 Task: Search one way flight ticket for 5 adults, 2 children, 1 infant in seat and 2 infants on lap in economy from Anchorage: Merrill Field to Wilmington: Wilmington International Airport on 8-6-2023. Choice of flights is Sun country airlines. Number of bags: 2 carry on bags. Price is upto 106000. Outbound departure time preference is 19:45.
Action: Mouse moved to (339, 293)
Screenshot: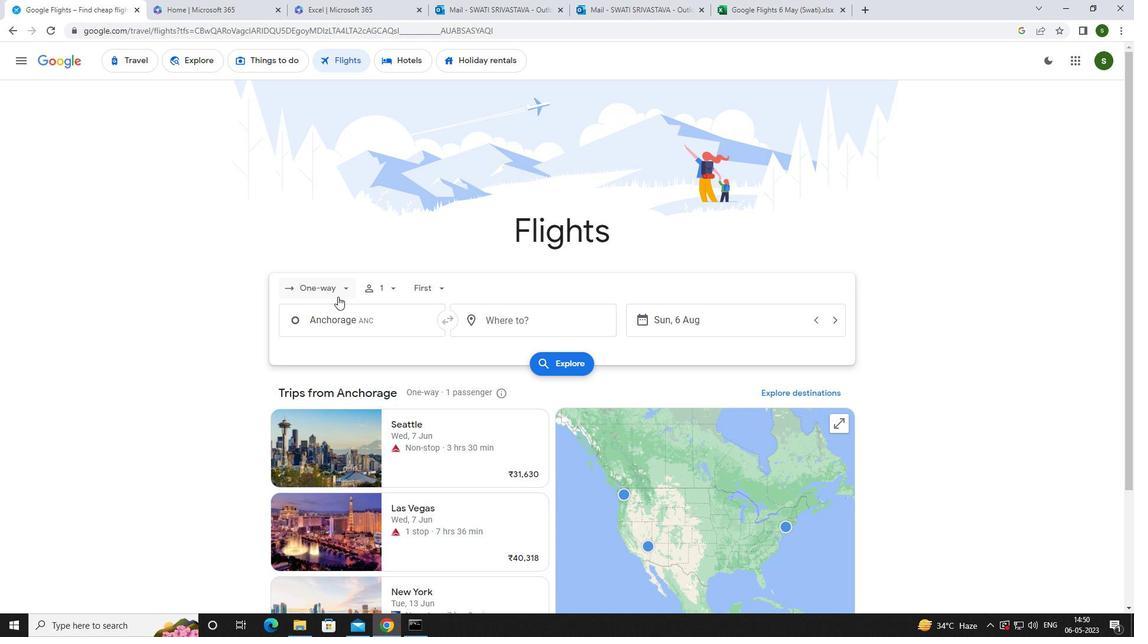 
Action: Mouse pressed left at (339, 293)
Screenshot: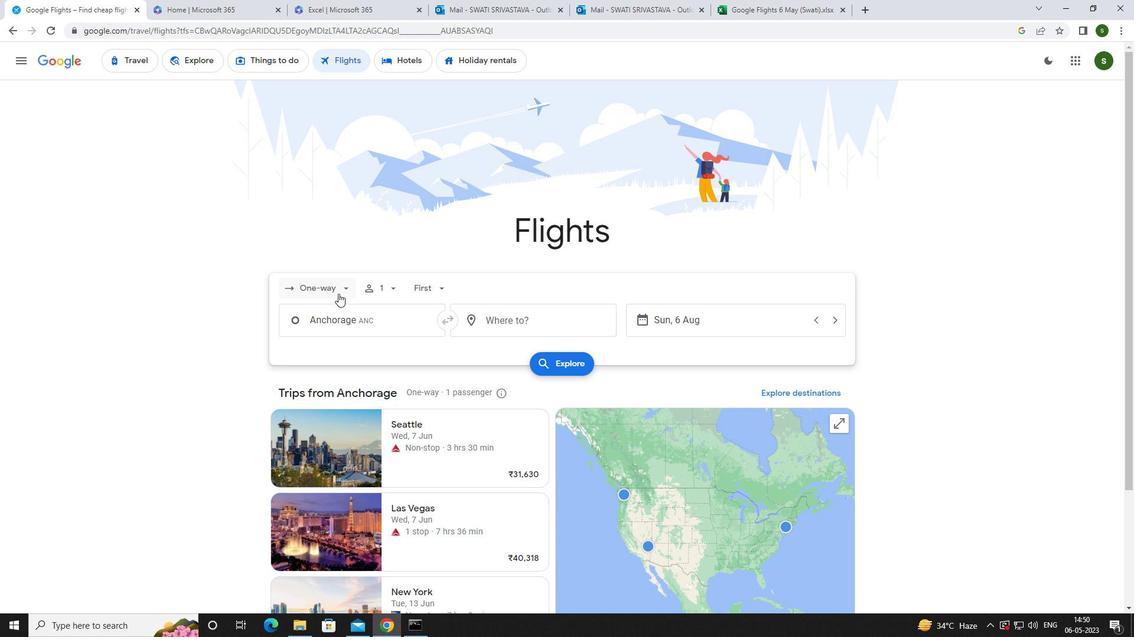 
Action: Mouse moved to (357, 341)
Screenshot: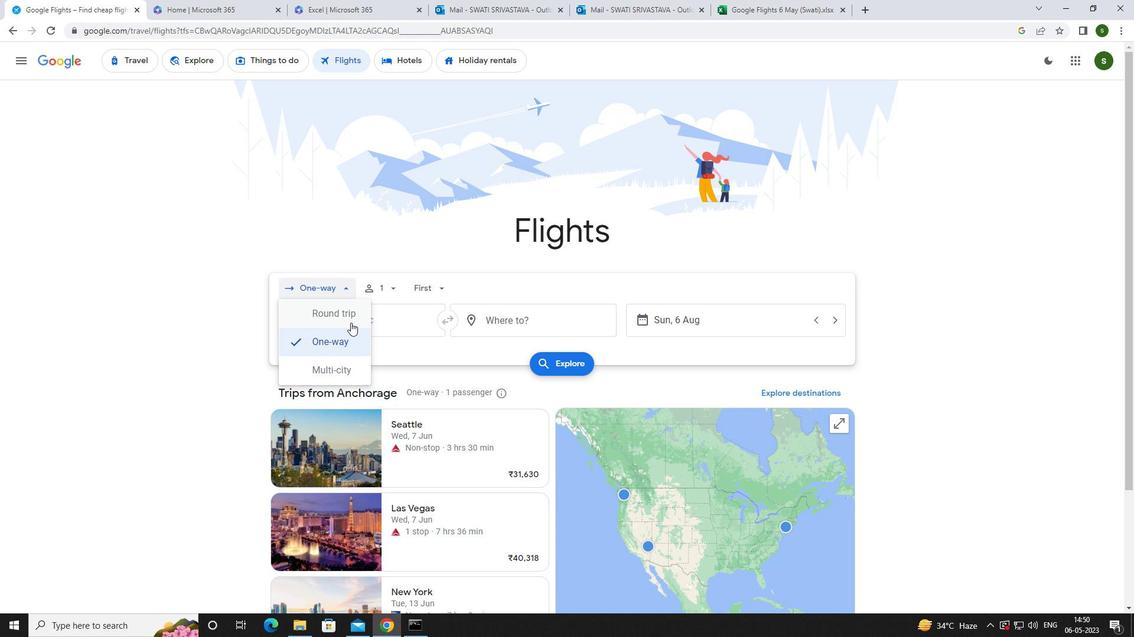 
Action: Mouse pressed left at (357, 341)
Screenshot: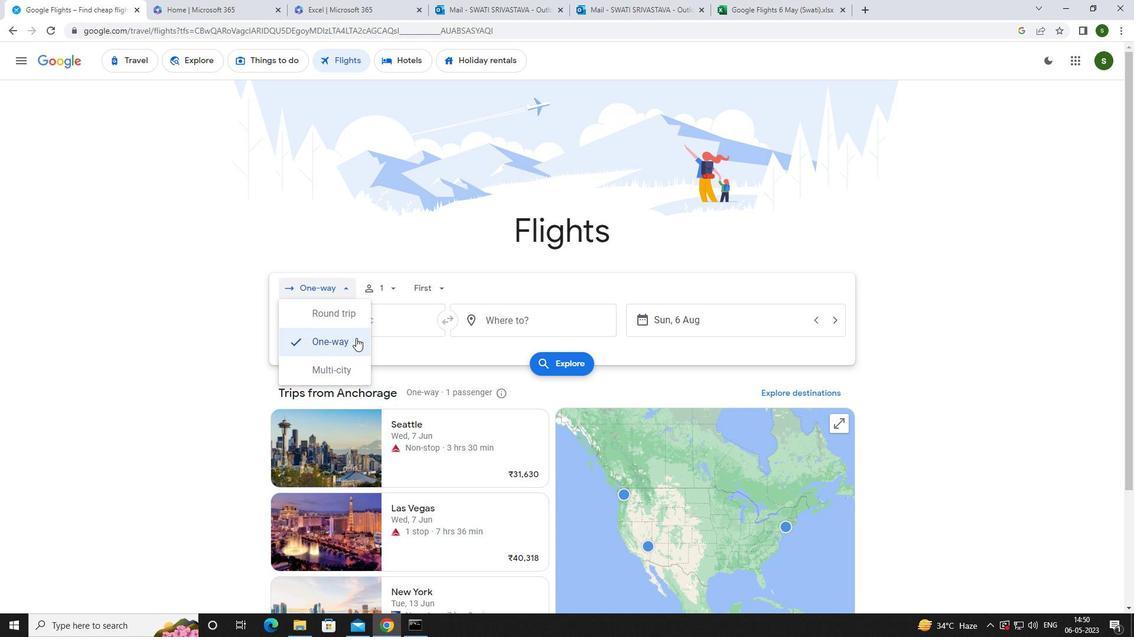
Action: Mouse moved to (385, 285)
Screenshot: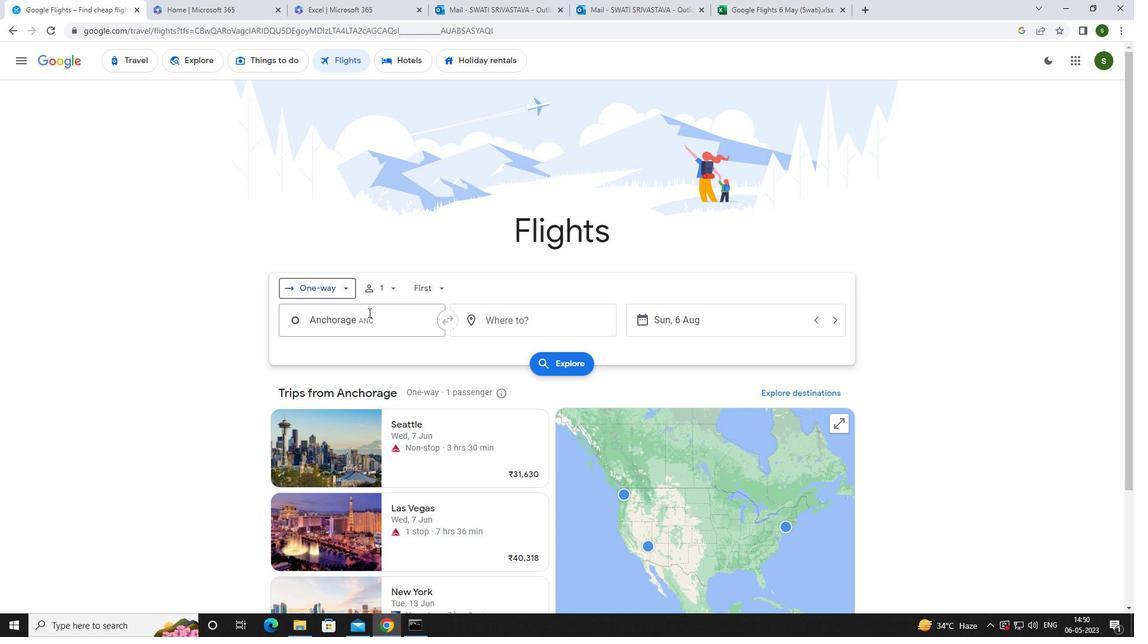
Action: Mouse pressed left at (385, 285)
Screenshot: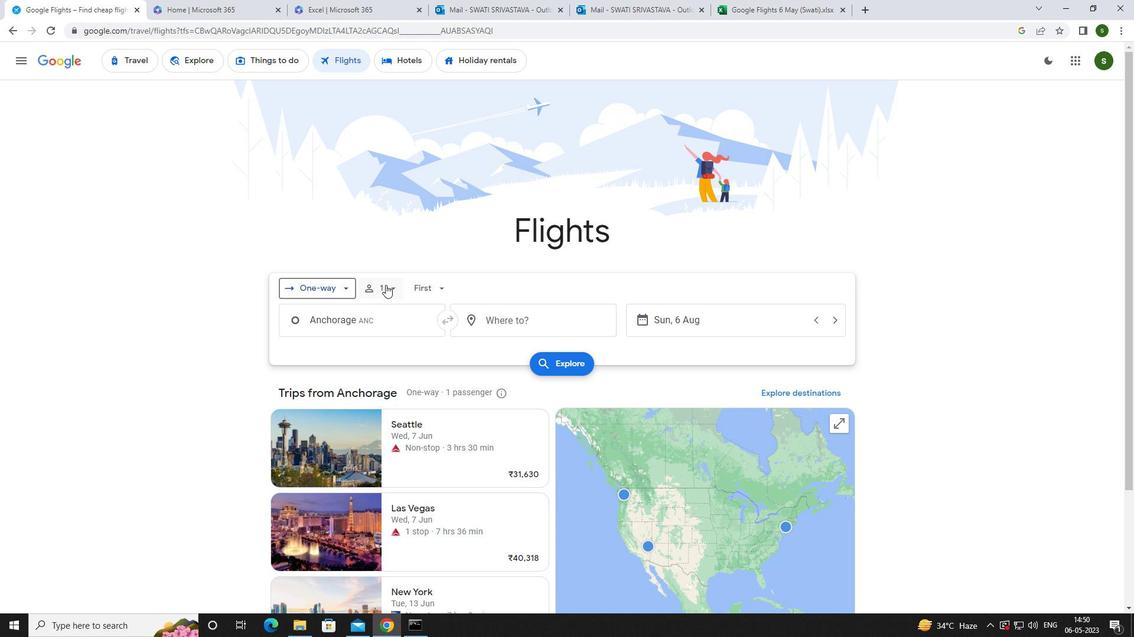 
Action: Mouse moved to (479, 317)
Screenshot: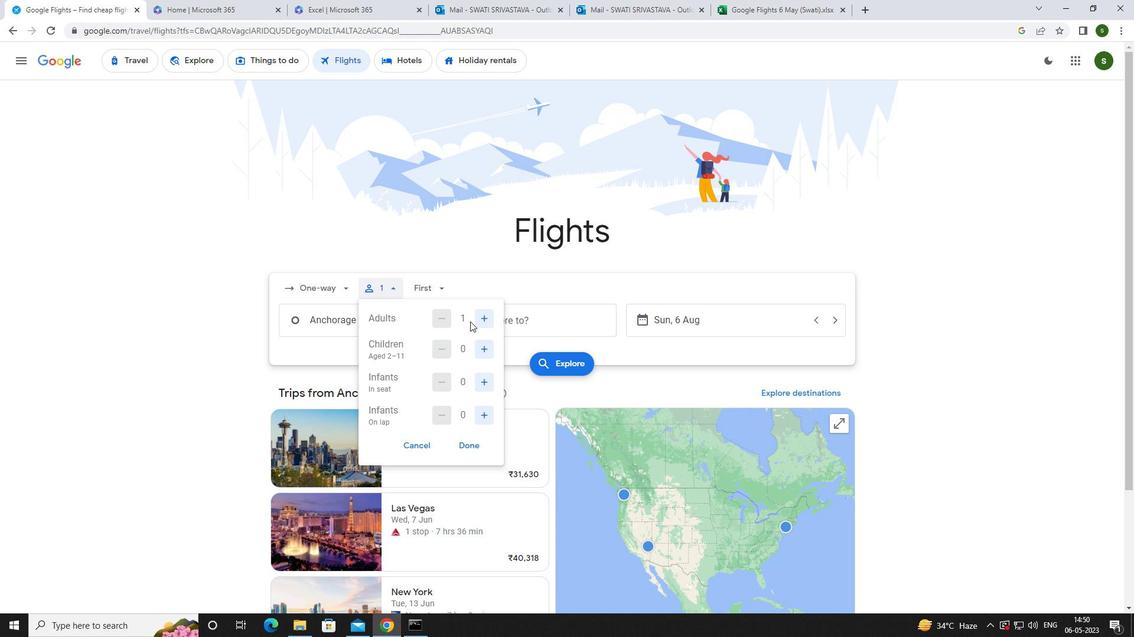 
Action: Mouse pressed left at (479, 317)
Screenshot: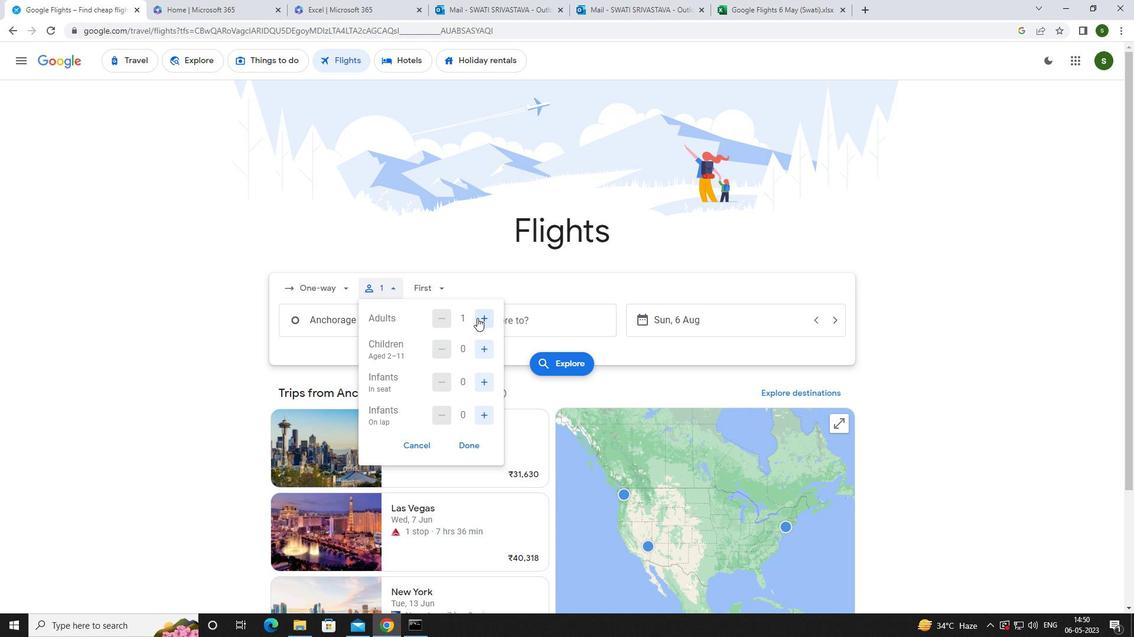 
Action: Mouse pressed left at (479, 317)
Screenshot: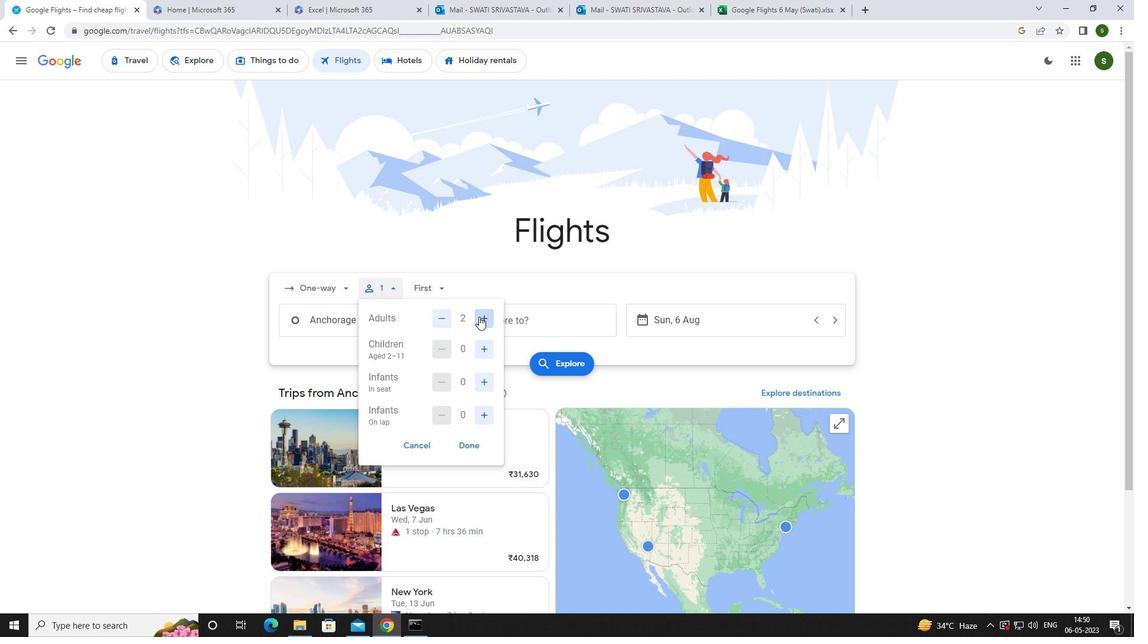 
Action: Mouse pressed left at (479, 317)
Screenshot: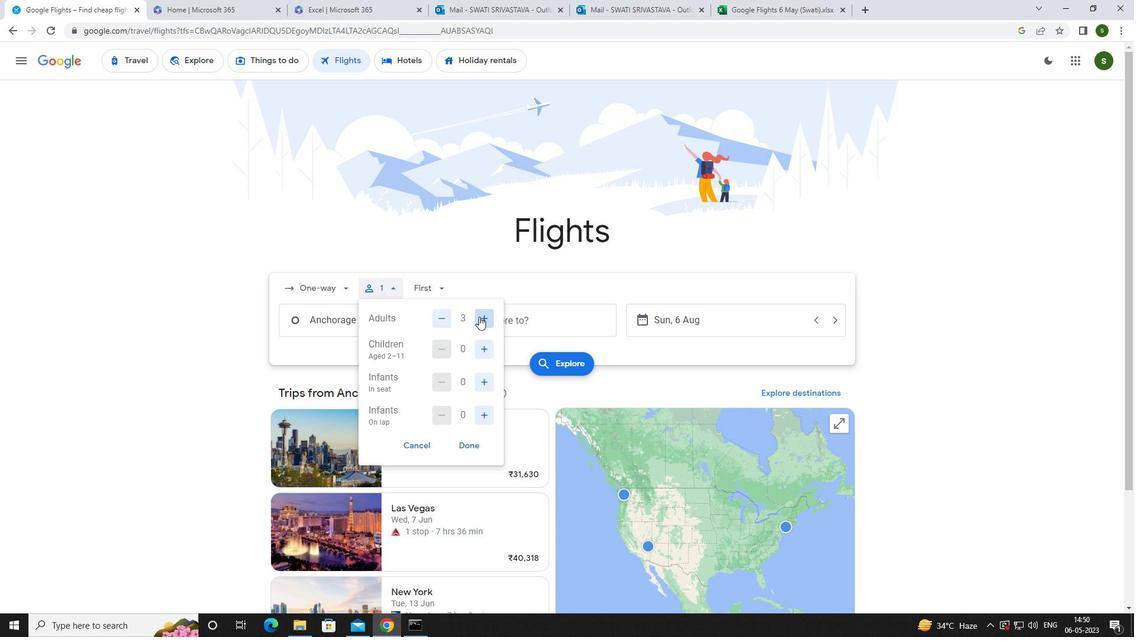 
Action: Mouse pressed left at (479, 317)
Screenshot: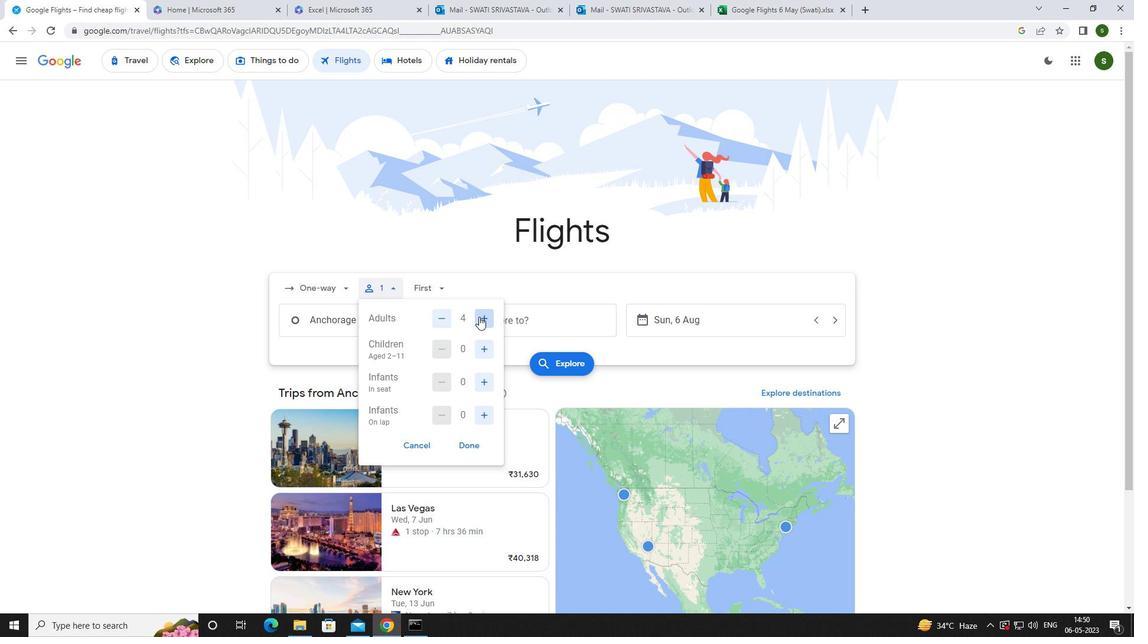 
Action: Mouse moved to (484, 347)
Screenshot: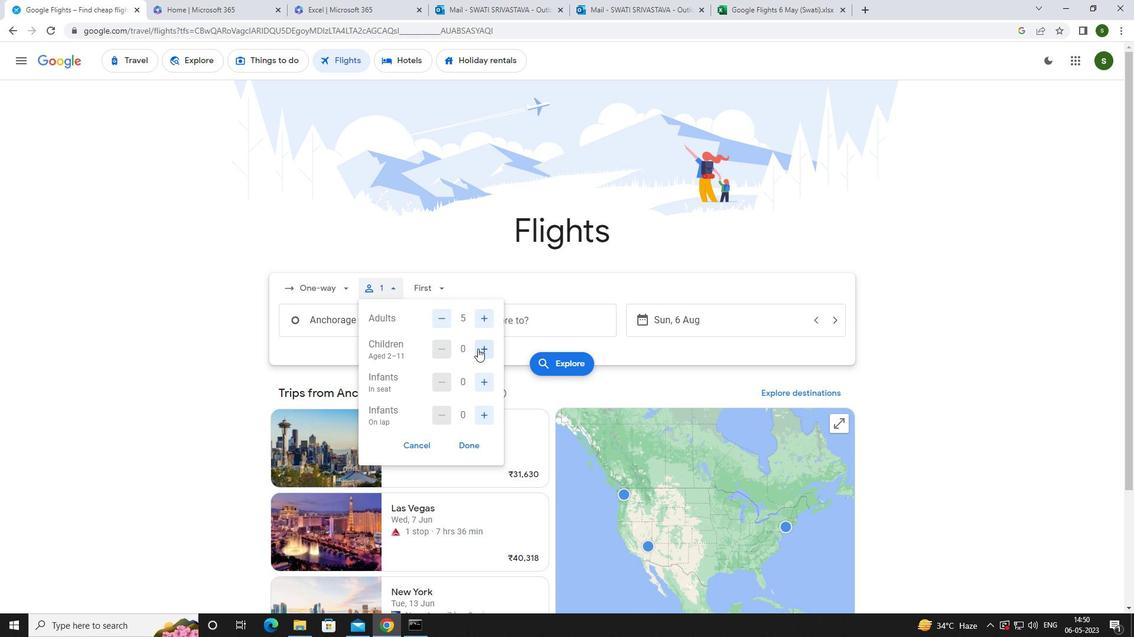 
Action: Mouse pressed left at (484, 347)
Screenshot: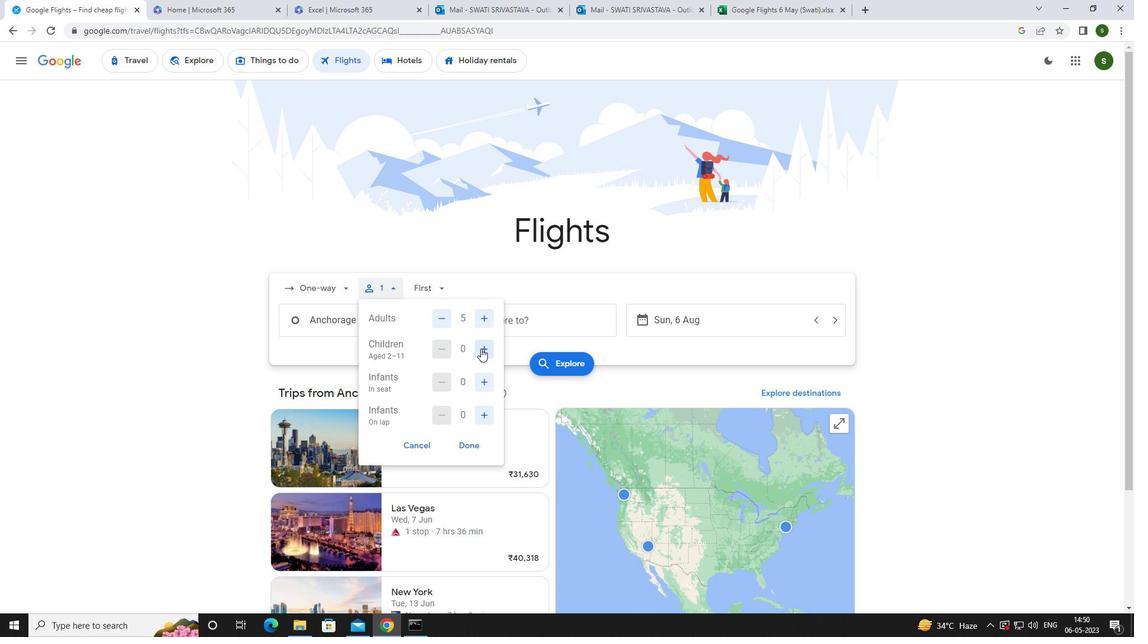 
Action: Mouse pressed left at (484, 347)
Screenshot: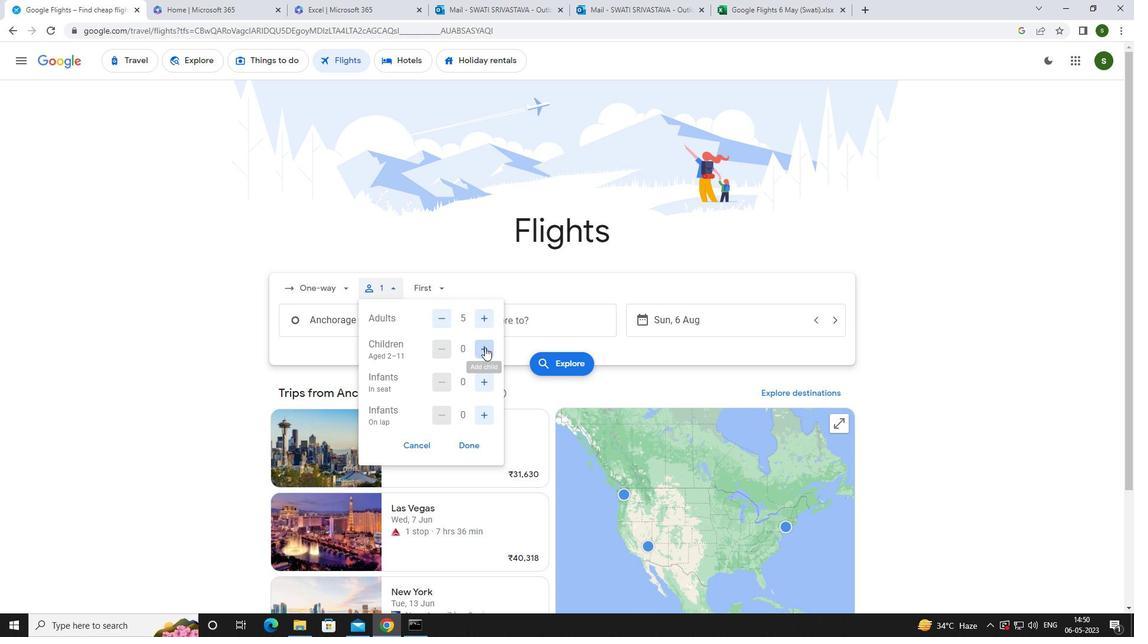 
Action: Mouse moved to (482, 381)
Screenshot: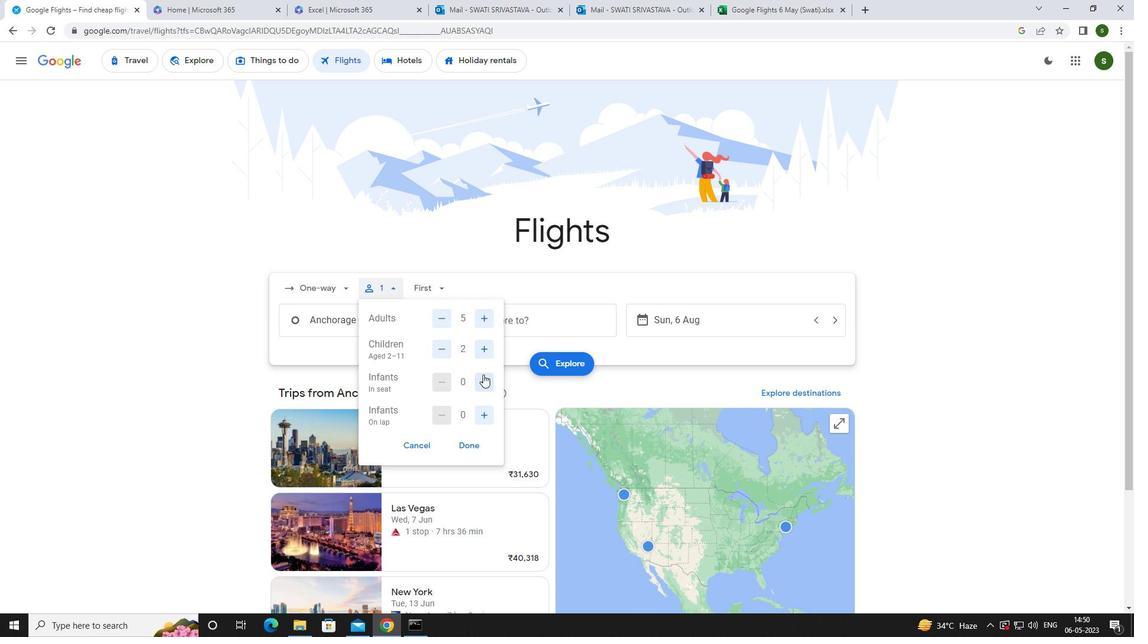 
Action: Mouse pressed left at (482, 381)
Screenshot: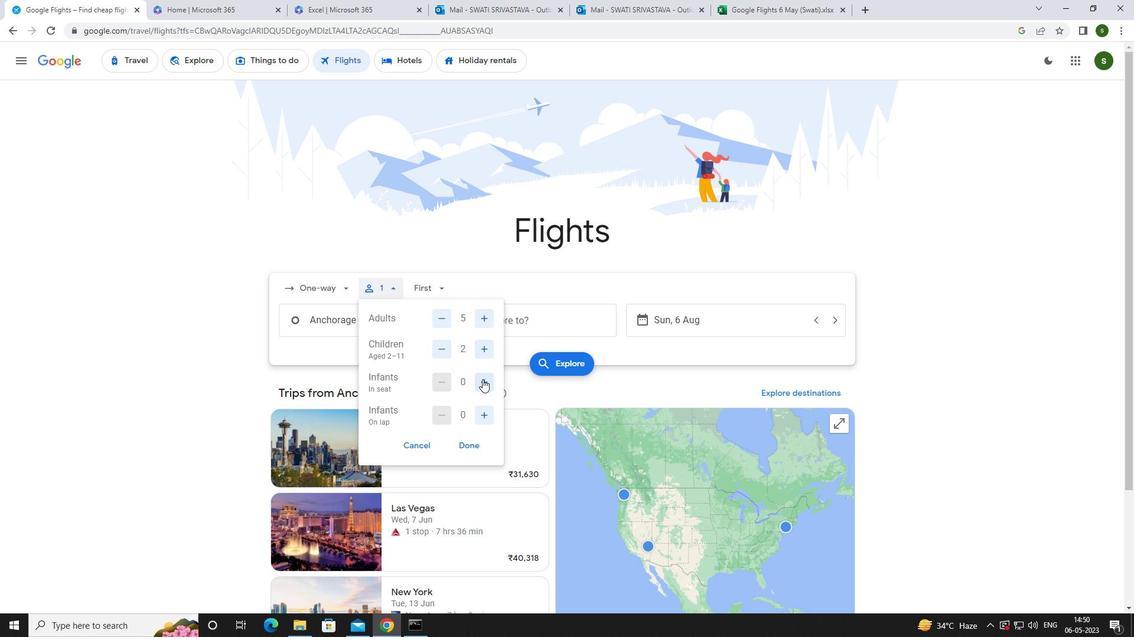 
Action: Mouse moved to (482, 410)
Screenshot: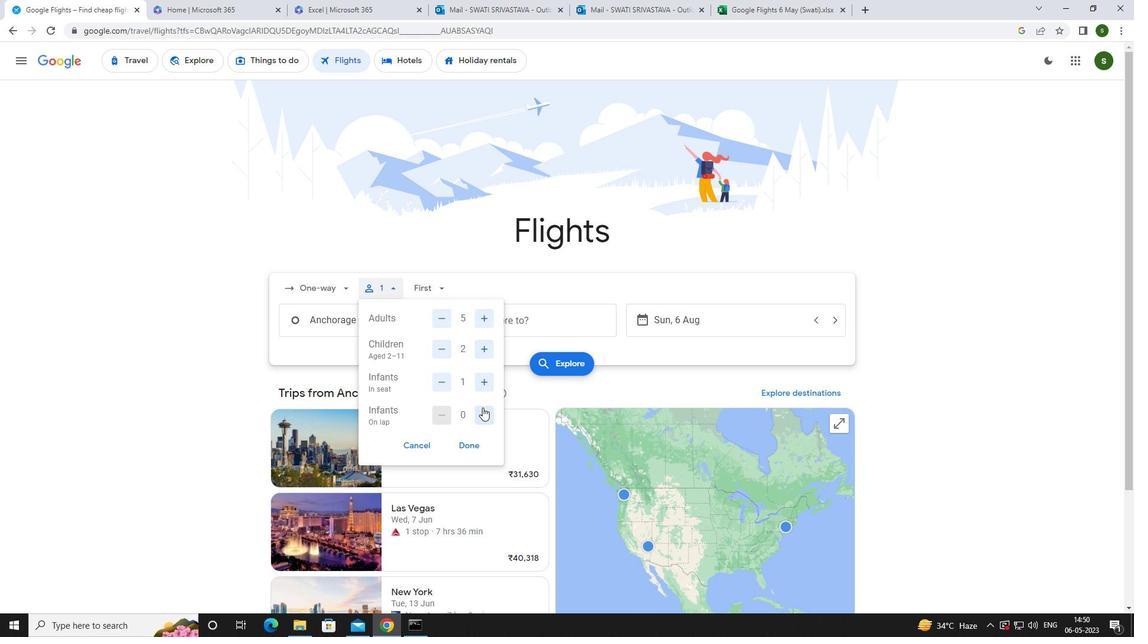 
Action: Mouse pressed left at (482, 410)
Screenshot: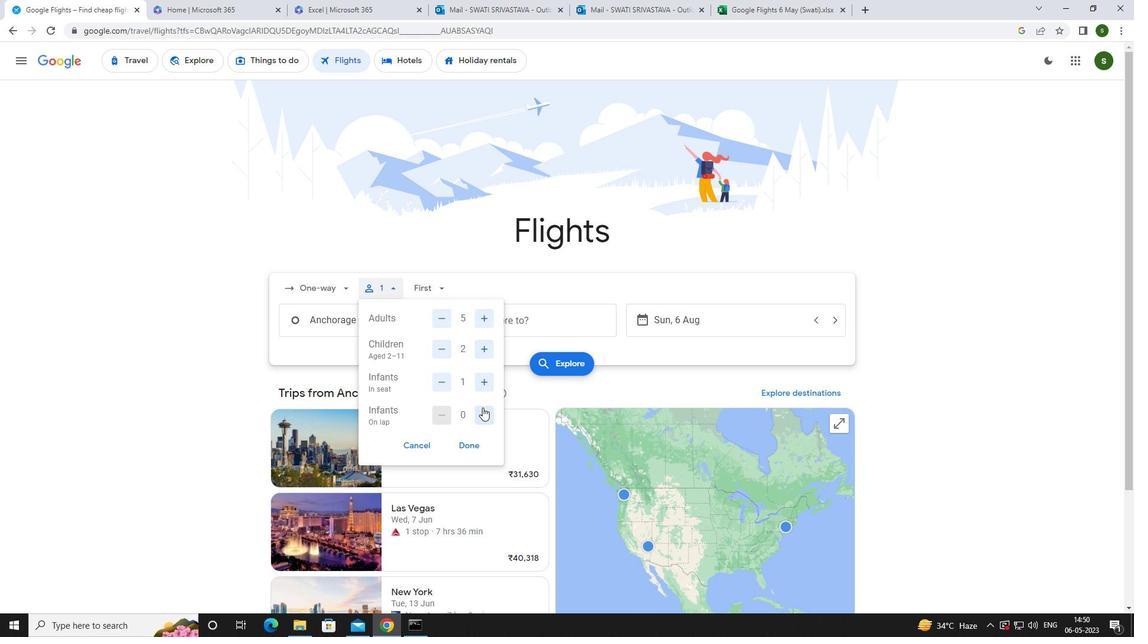 
Action: Mouse moved to (438, 292)
Screenshot: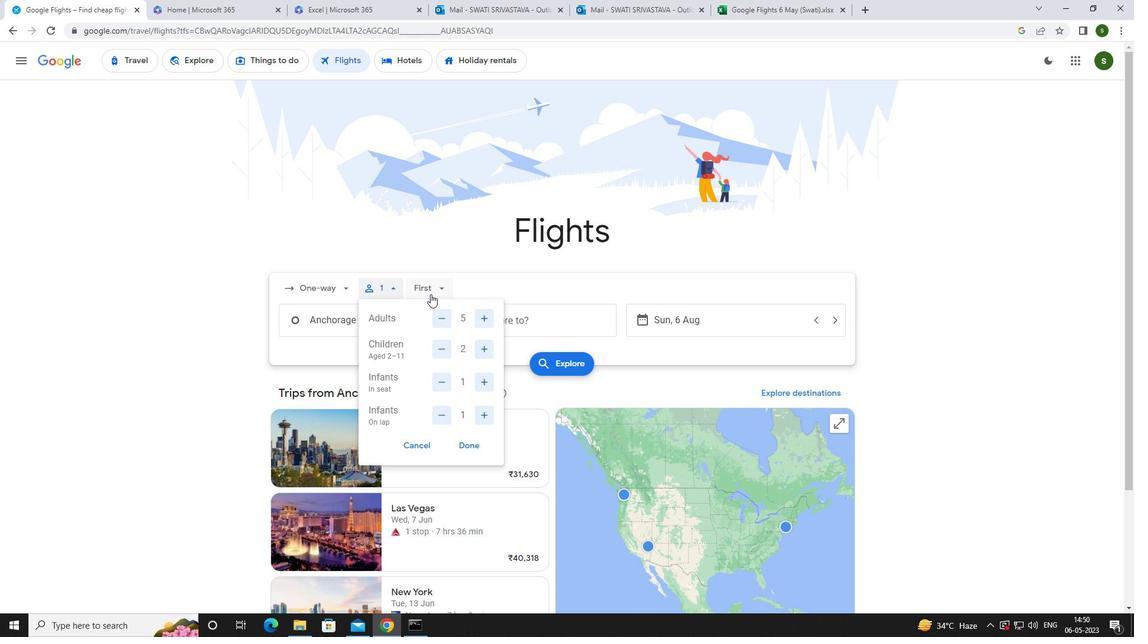 
Action: Mouse pressed left at (438, 292)
Screenshot: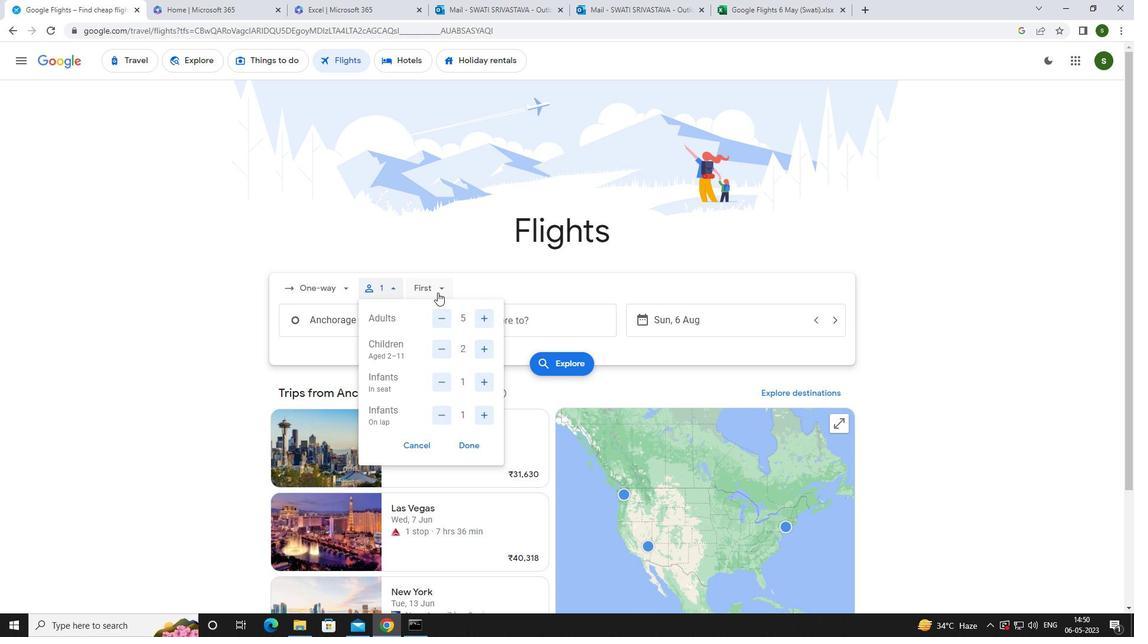 
Action: Mouse moved to (444, 314)
Screenshot: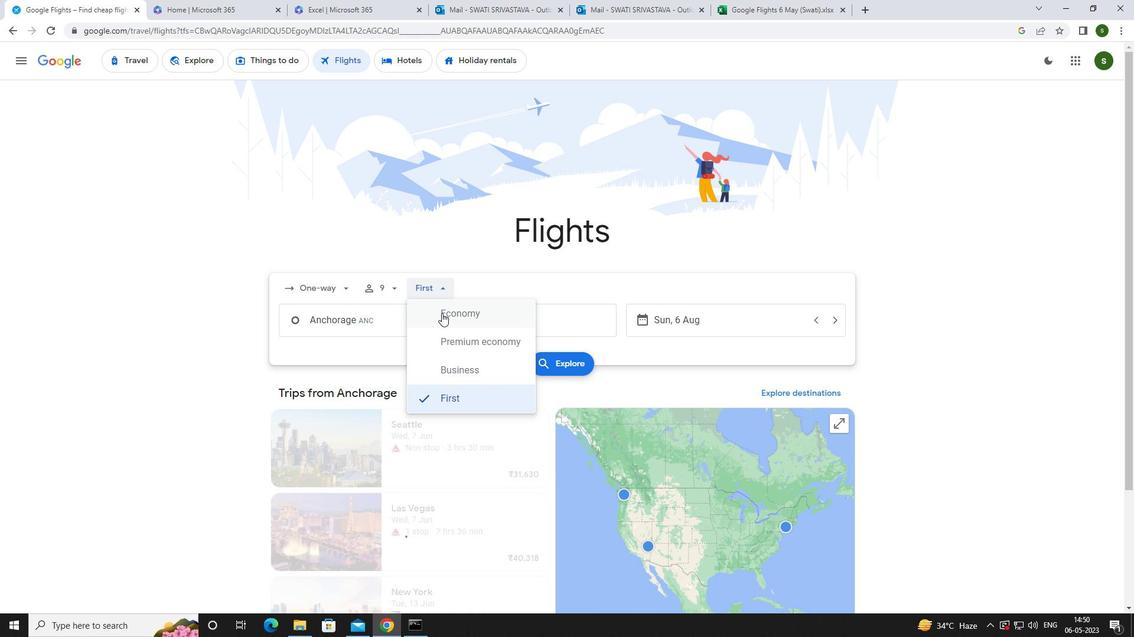
Action: Mouse pressed left at (444, 314)
Screenshot: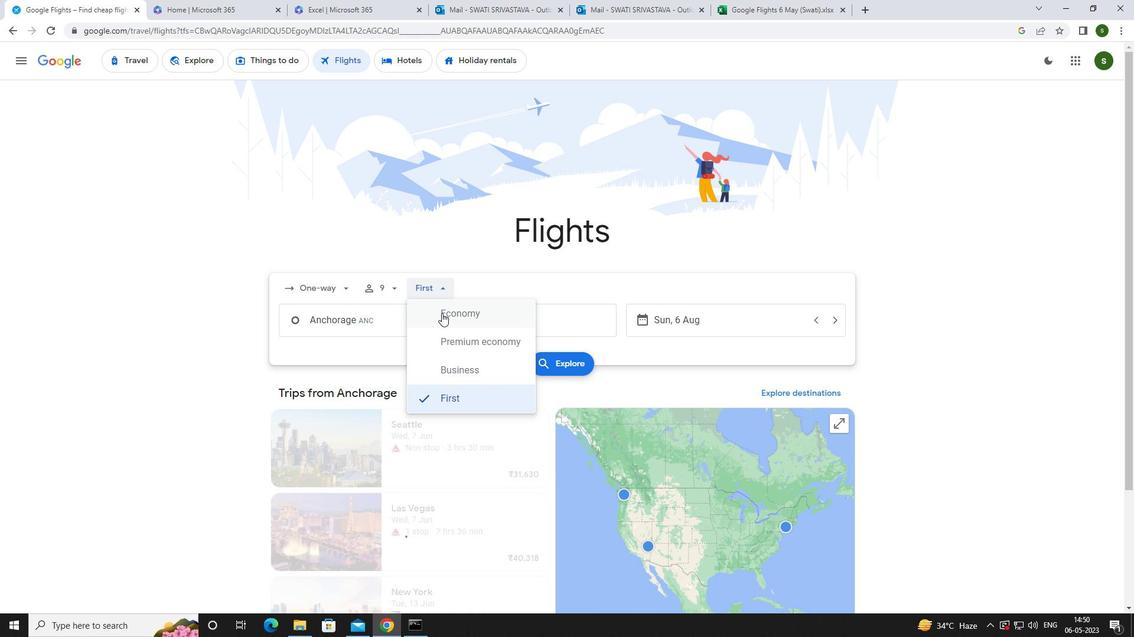 
Action: Mouse moved to (399, 323)
Screenshot: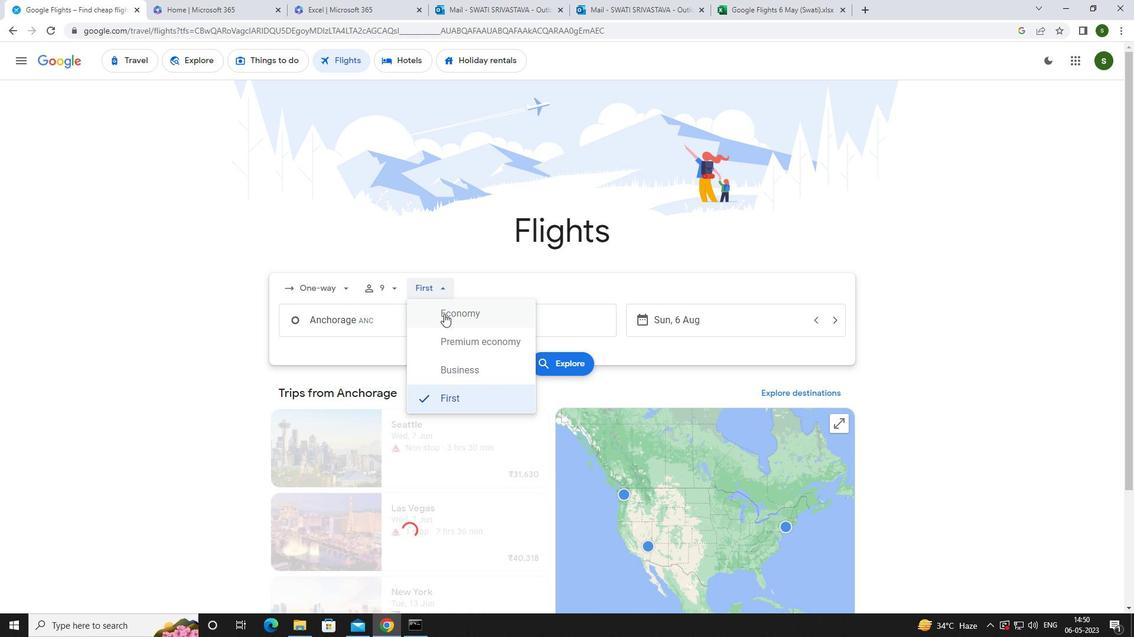 
Action: Mouse pressed left at (399, 323)
Screenshot: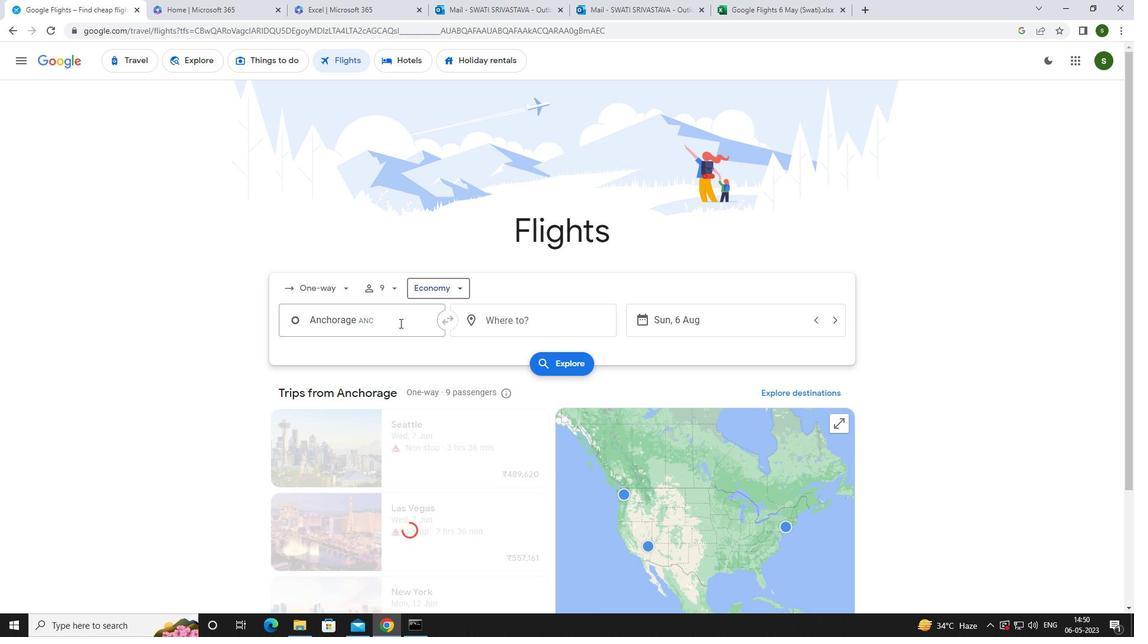 
Action: Key pressed <Key.caps_lock>a<Key.caps_lock>nchorage
Screenshot: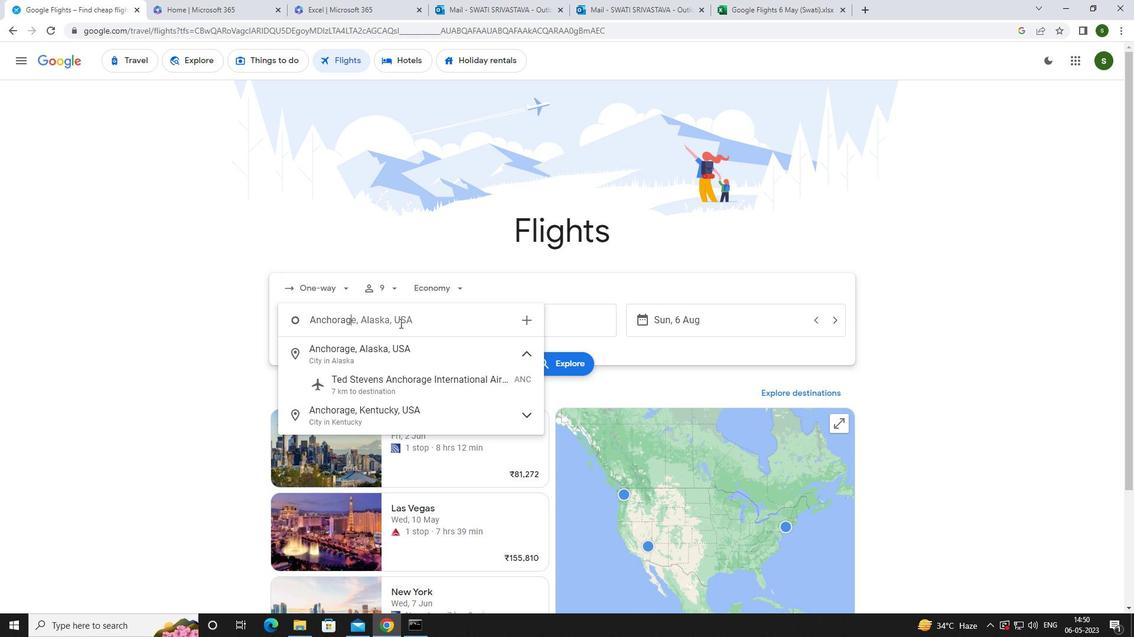 
Action: Mouse moved to (396, 379)
Screenshot: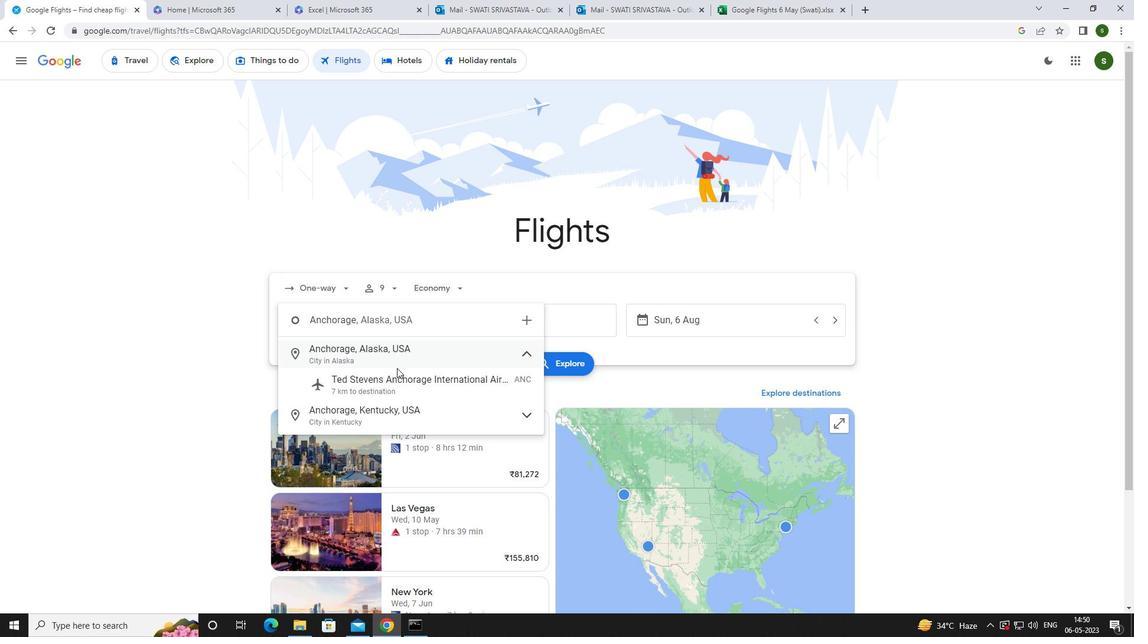 
Action: Mouse pressed left at (396, 379)
Screenshot: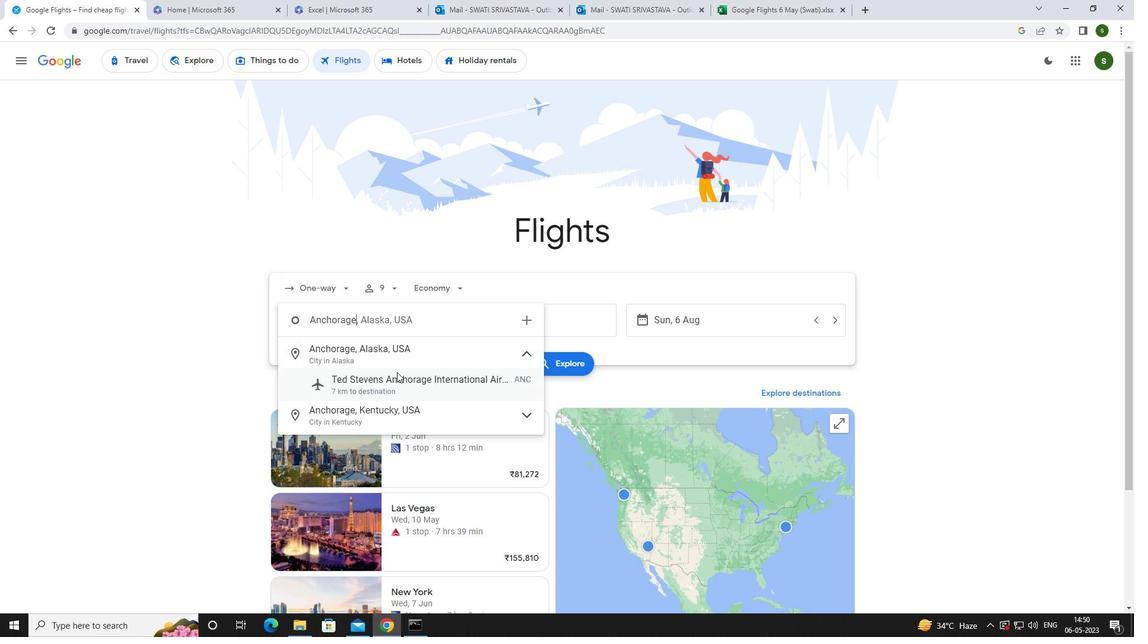 
Action: Mouse moved to (503, 313)
Screenshot: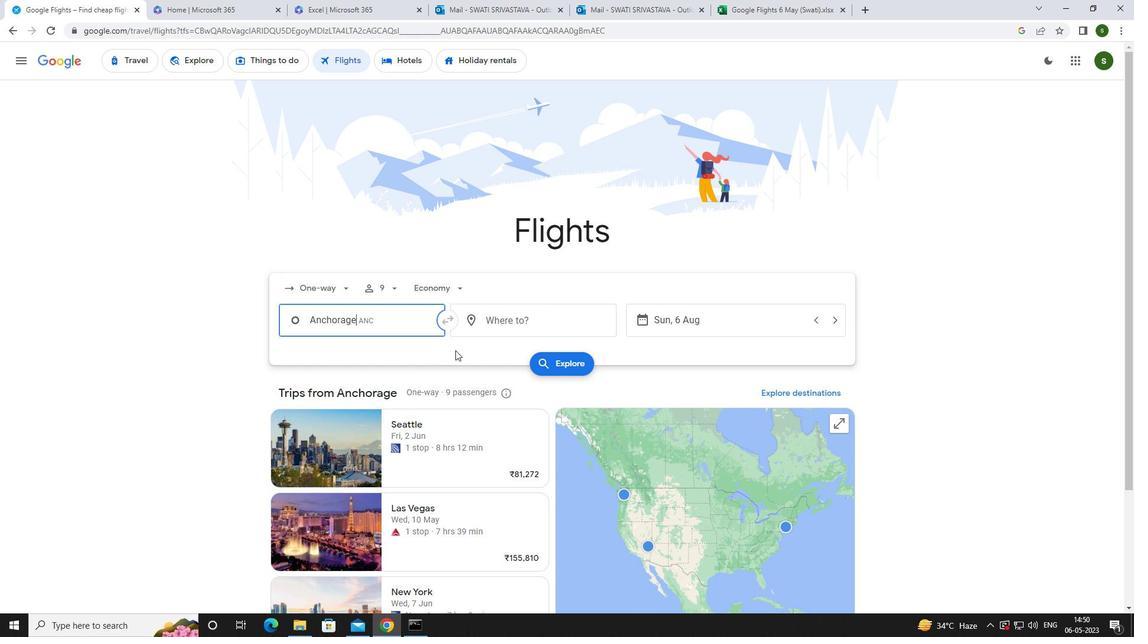 
Action: Mouse pressed left at (503, 313)
Screenshot: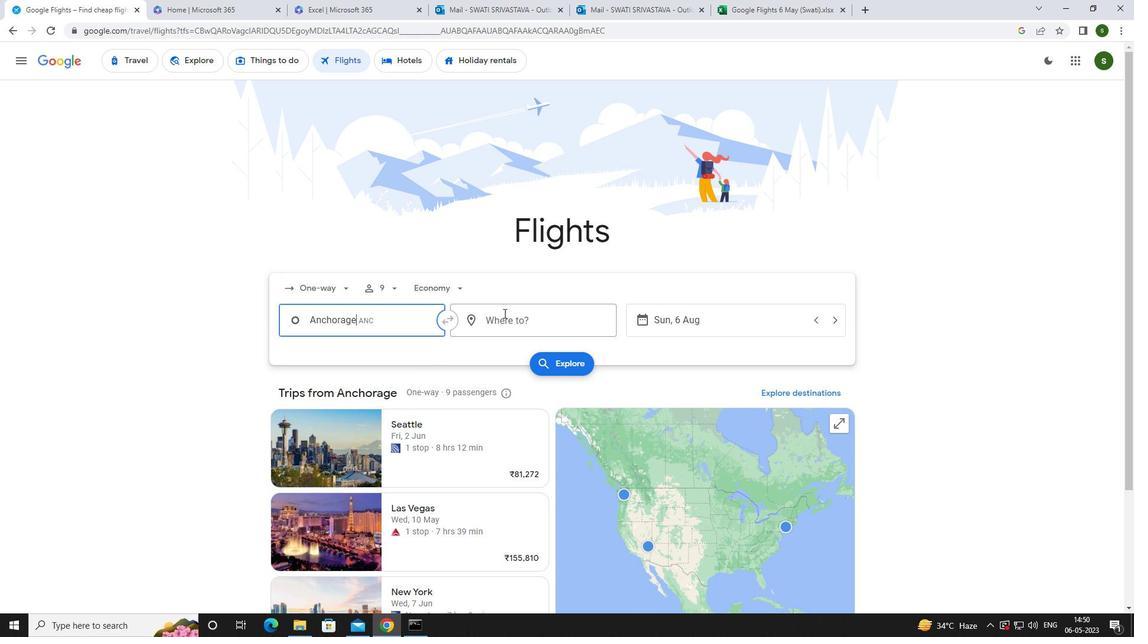 
Action: Key pressed <Key.caps_lock>w<Key.caps_lock>ilmingto
Screenshot: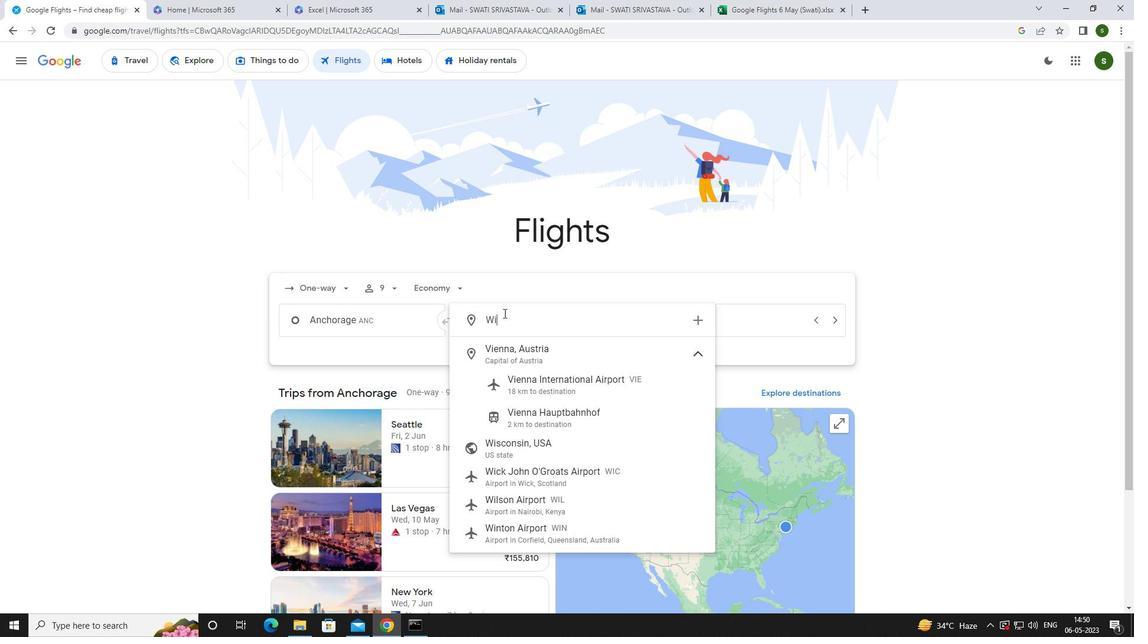 
Action: Mouse moved to (529, 378)
Screenshot: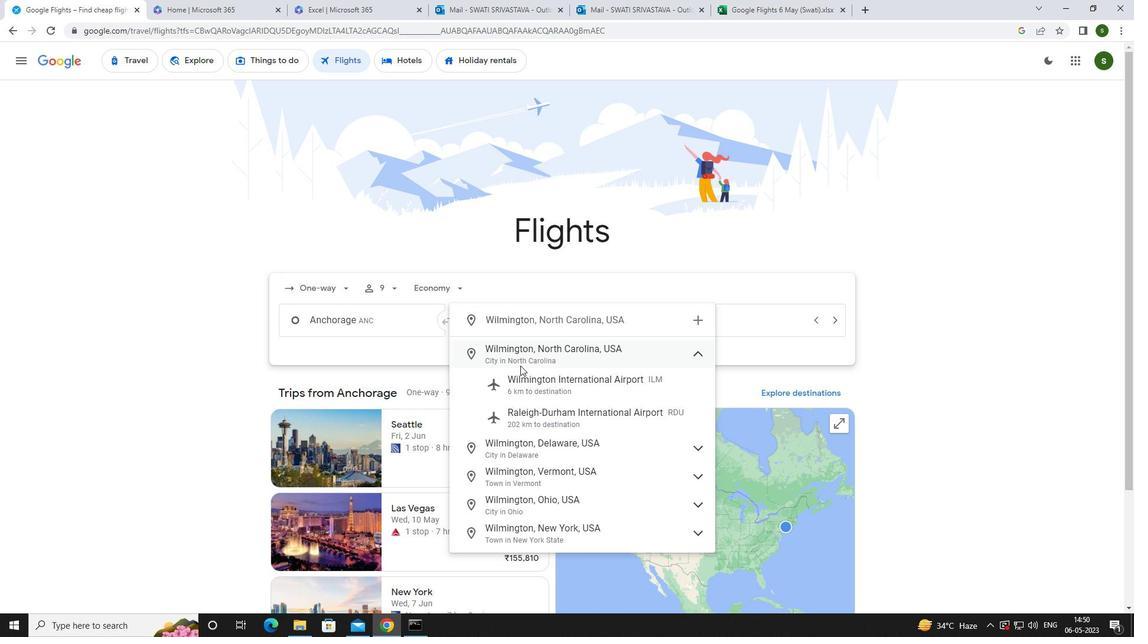 
Action: Mouse pressed left at (529, 378)
Screenshot: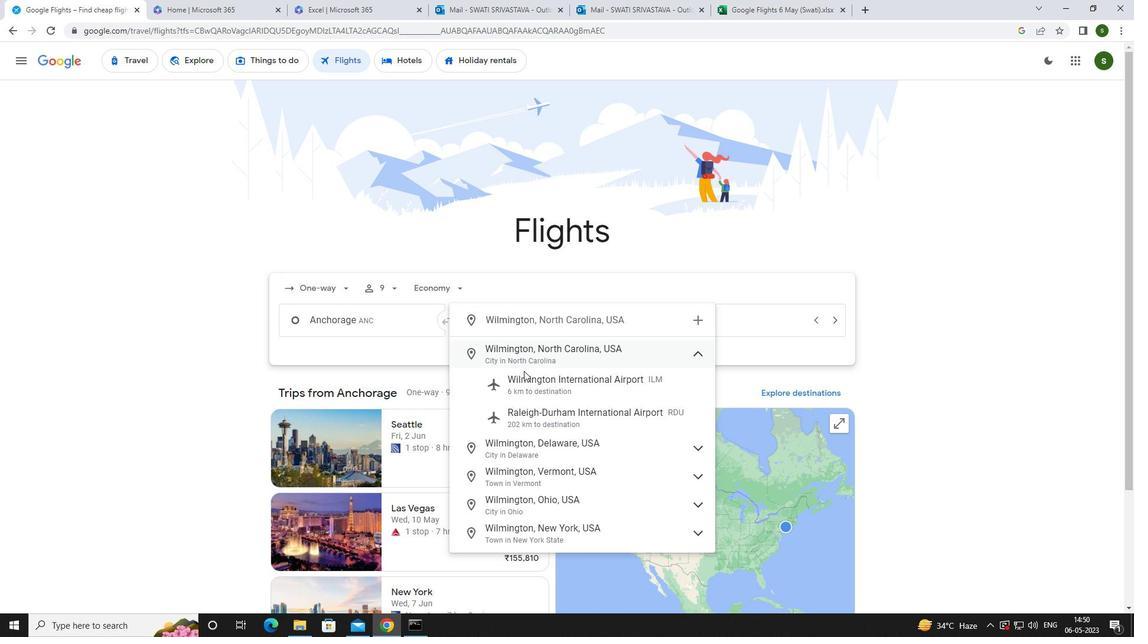 
Action: Mouse moved to (678, 317)
Screenshot: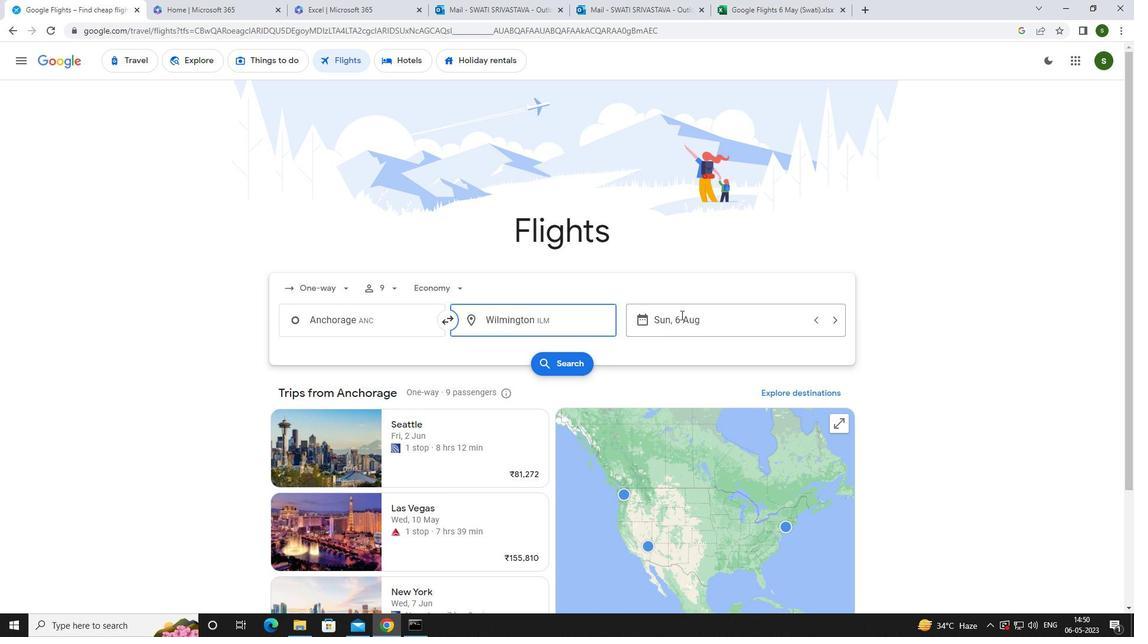 
Action: Mouse pressed left at (678, 317)
Screenshot: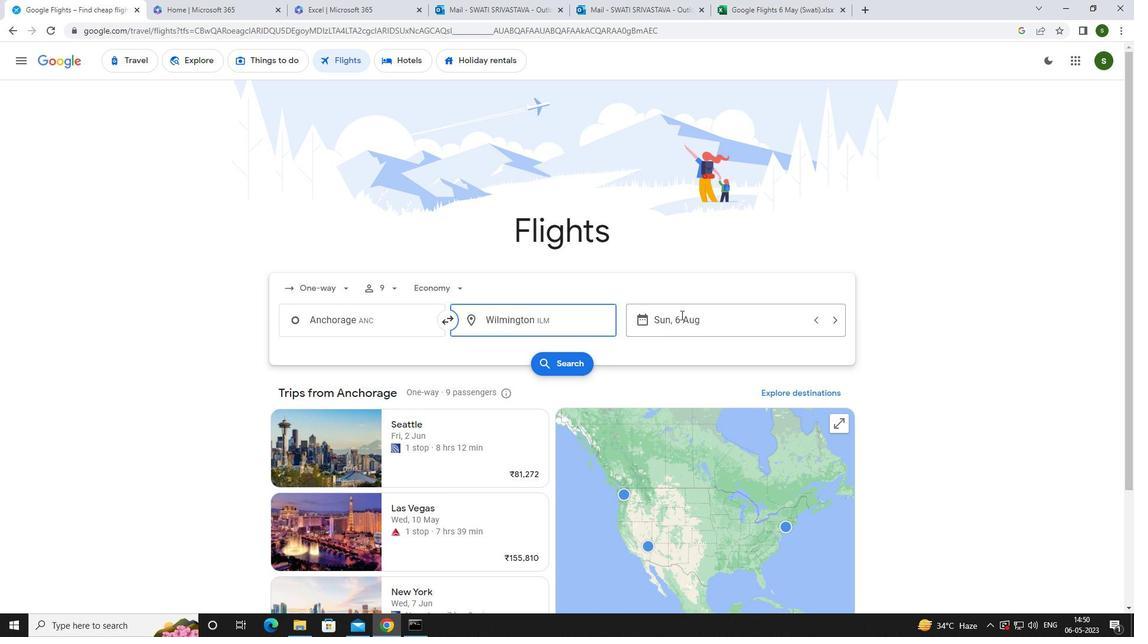 
Action: Mouse moved to (426, 431)
Screenshot: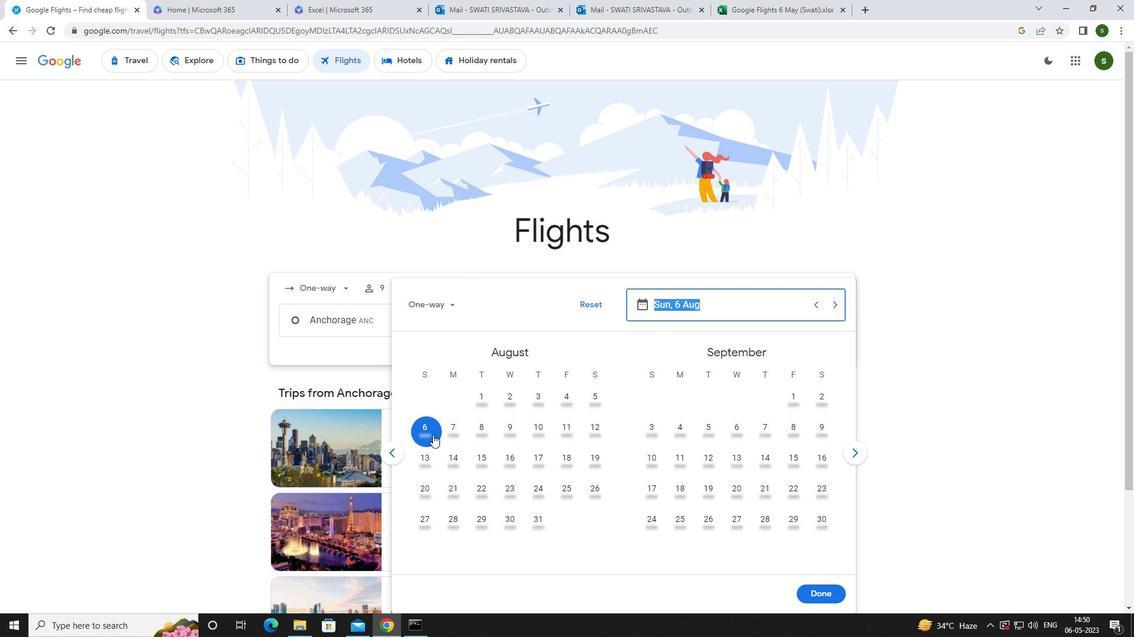 
Action: Mouse pressed left at (426, 431)
Screenshot: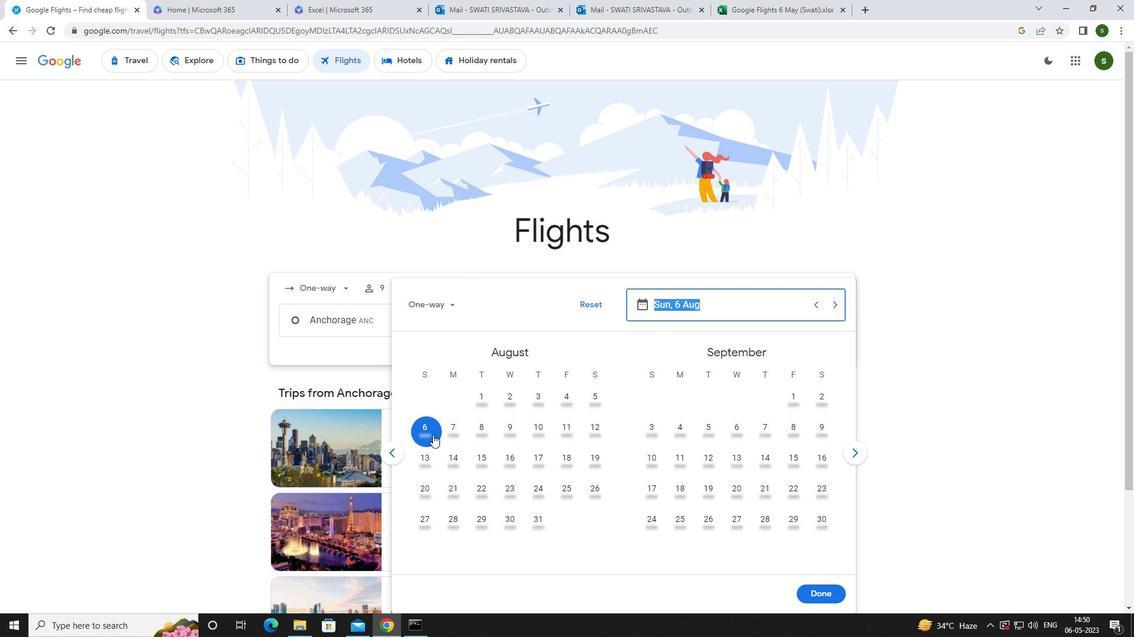 
Action: Mouse moved to (809, 590)
Screenshot: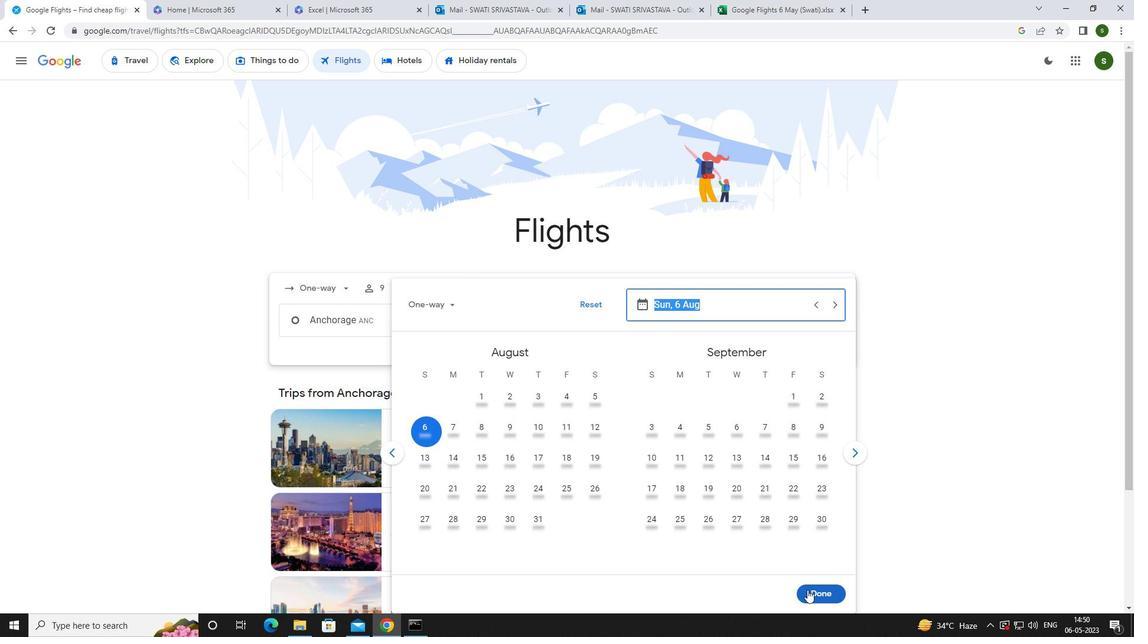 
Action: Mouse pressed left at (809, 590)
Screenshot: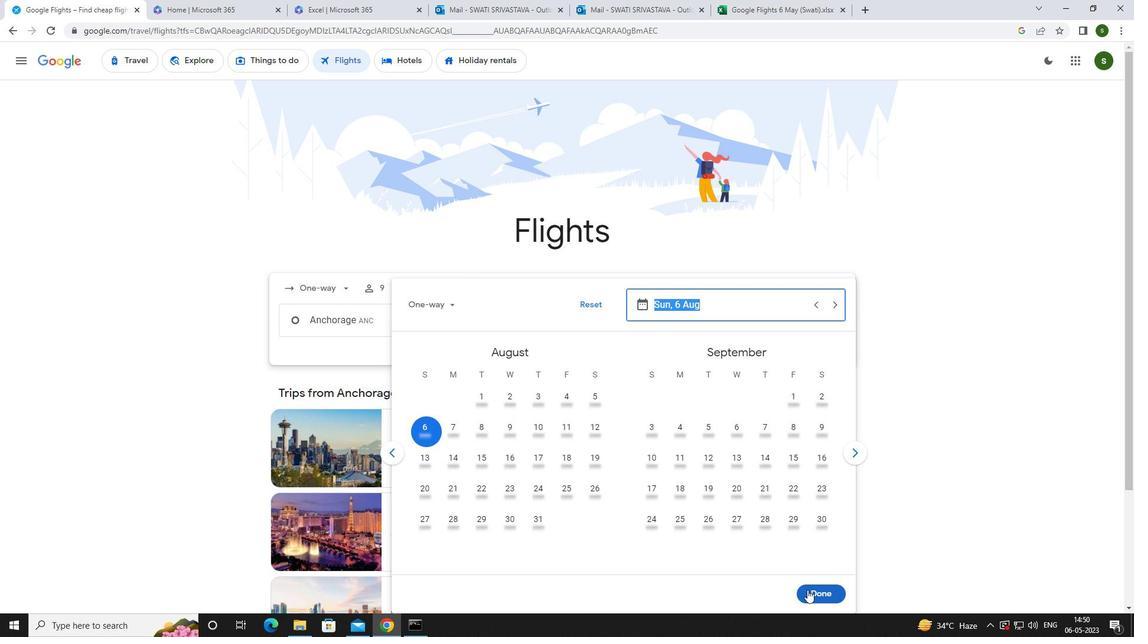 
Action: Mouse moved to (546, 364)
Screenshot: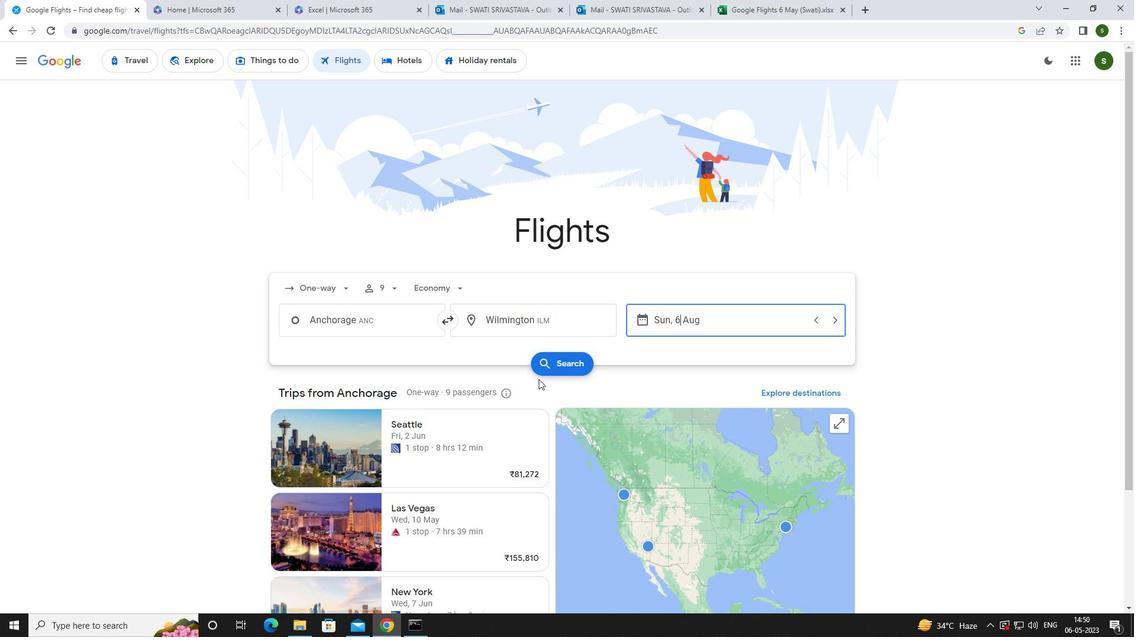 
Action: Mouse pressed left at (546, 364)
Screenshot: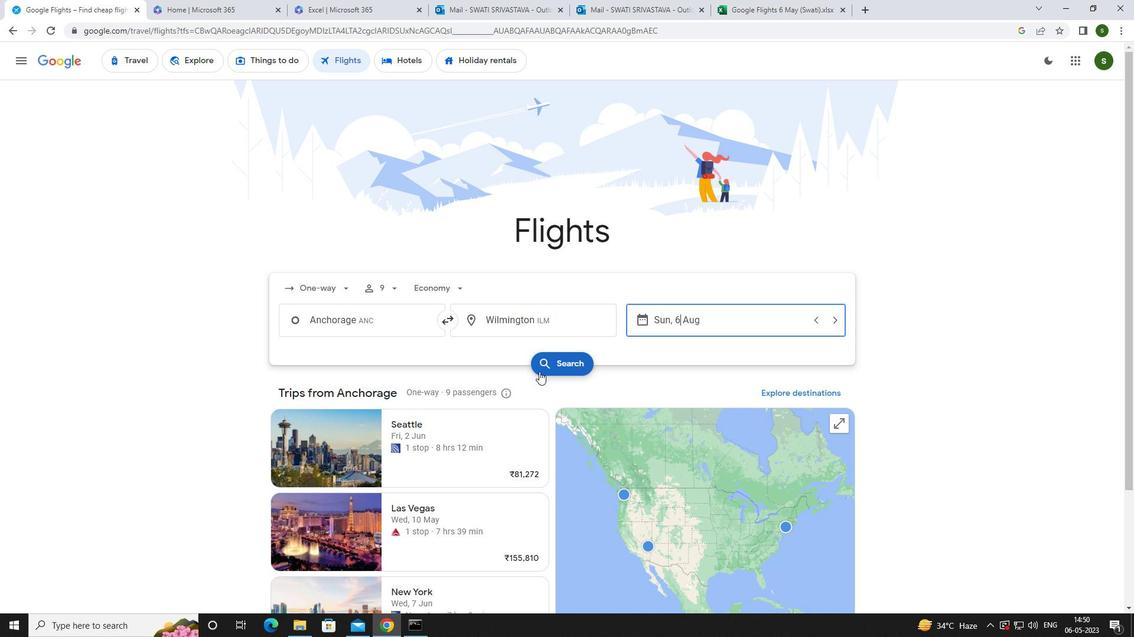 
Action: Mouse moved to (302, 171)
Screenshot: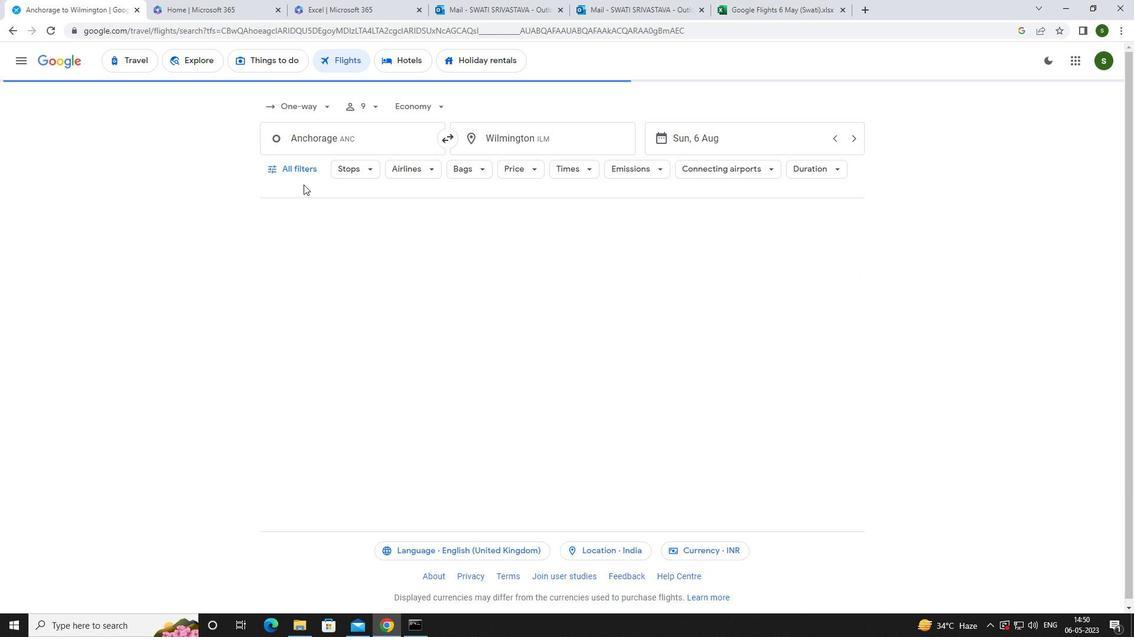 
Action: Mouse pressed left at (302, 171)
Screenshot: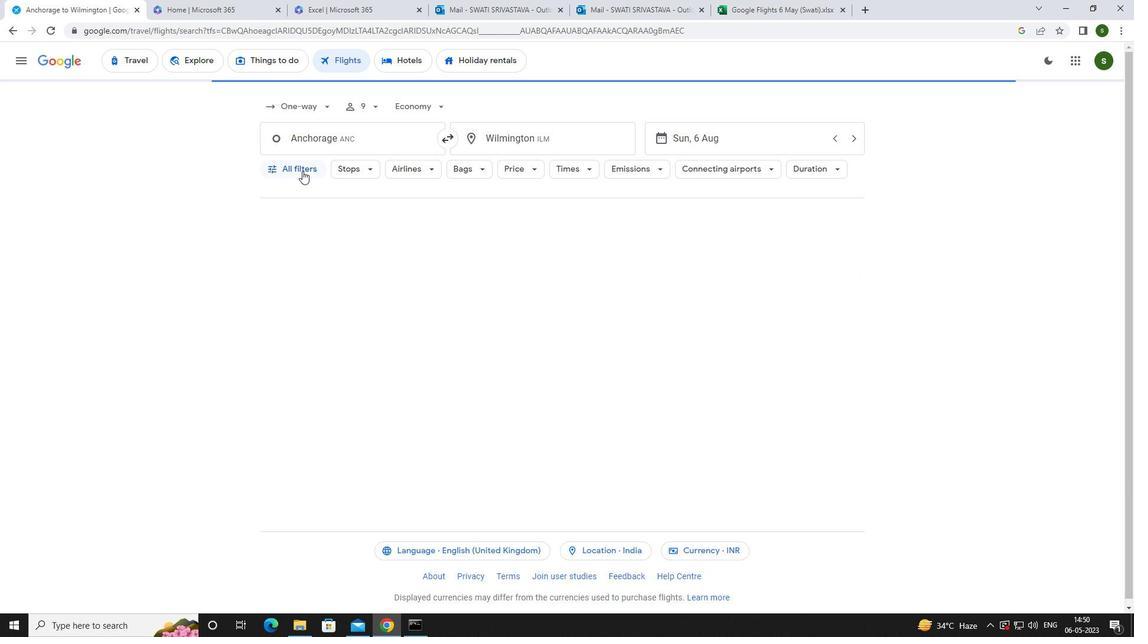 
Action: Mouse moved to (443, 418)
Screenshot: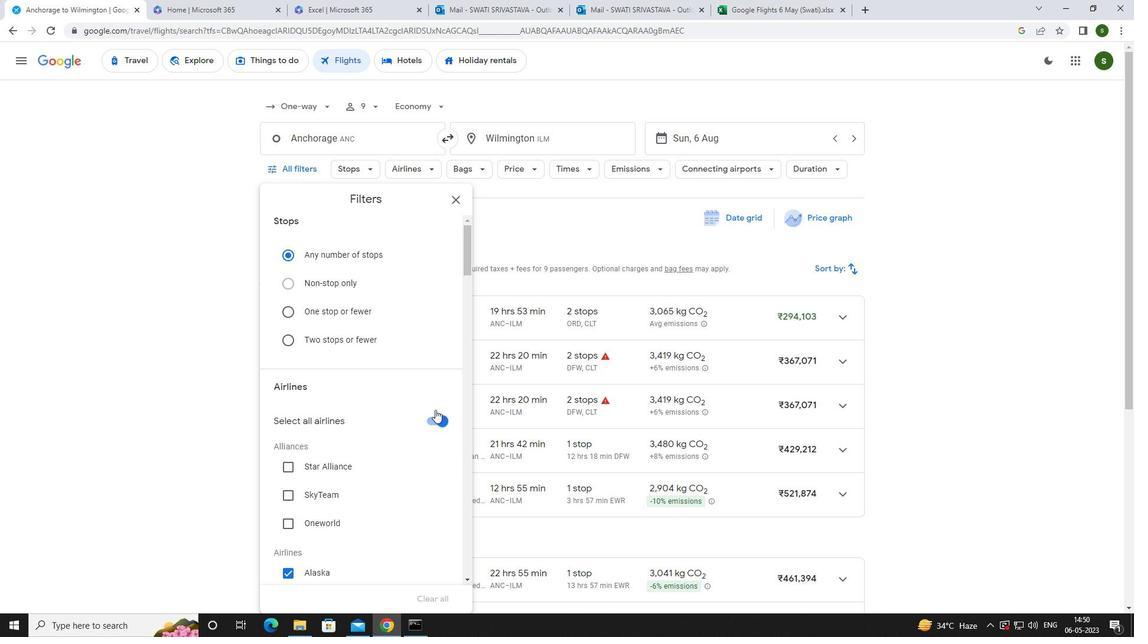 
Action: Mouse pressed left at (443, 418)
Screenshot: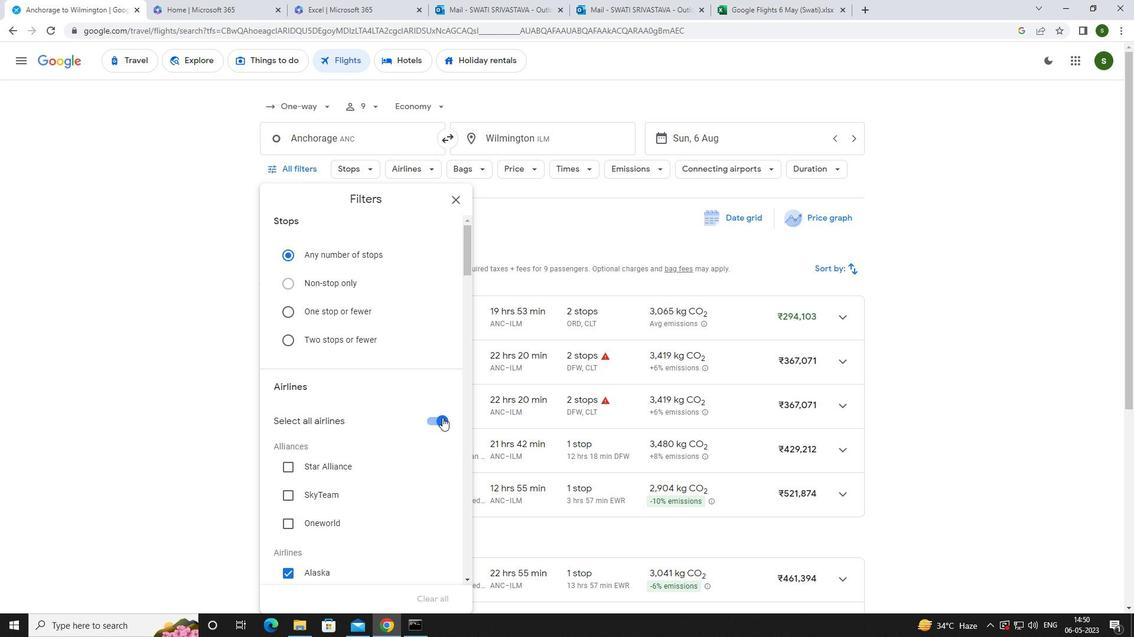 
Action: Mouse moved to (413, 398)
Screenshot: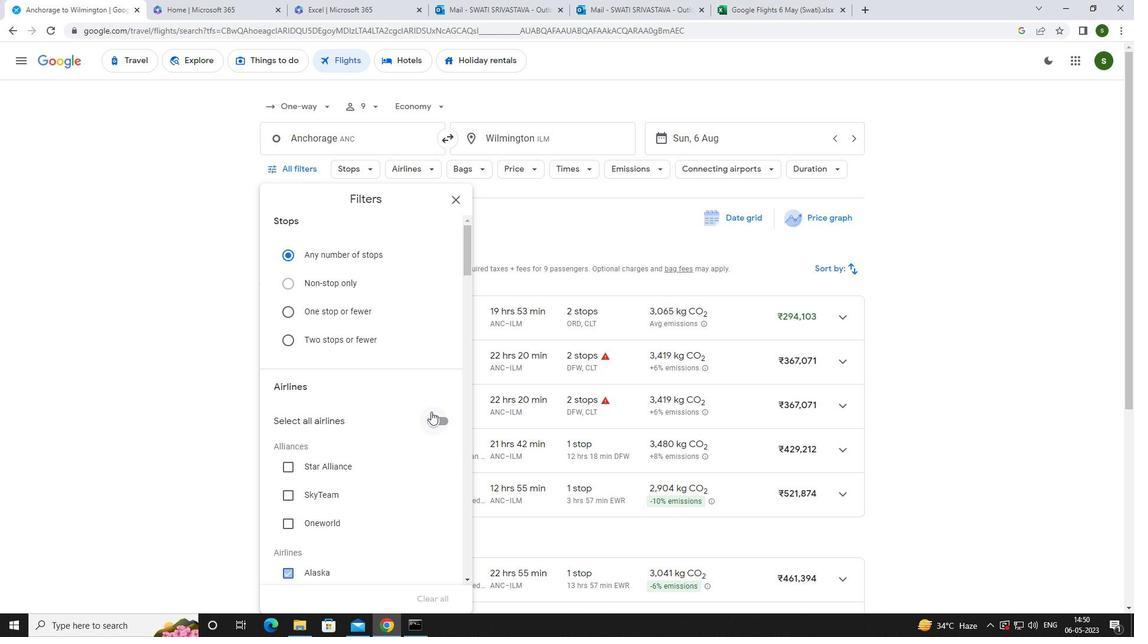 
Action: Mouse scrolled (413, 398) with delta (0, 0)
Screenshot: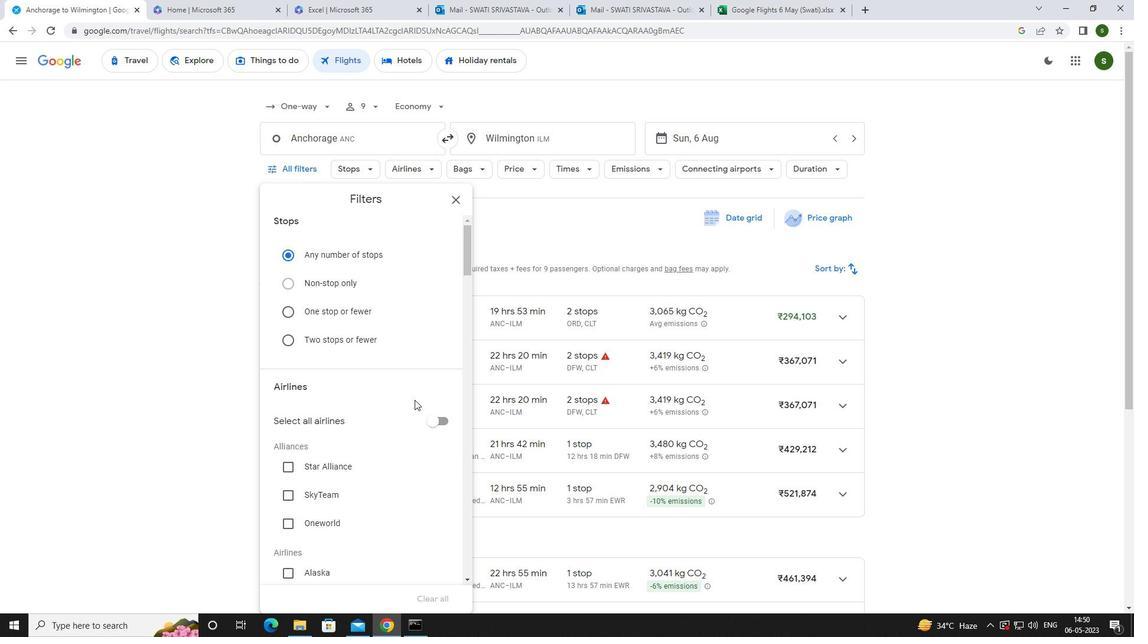 
Action: Mouse scrolled (413, 398) with delta (0, 0)
Screenshot: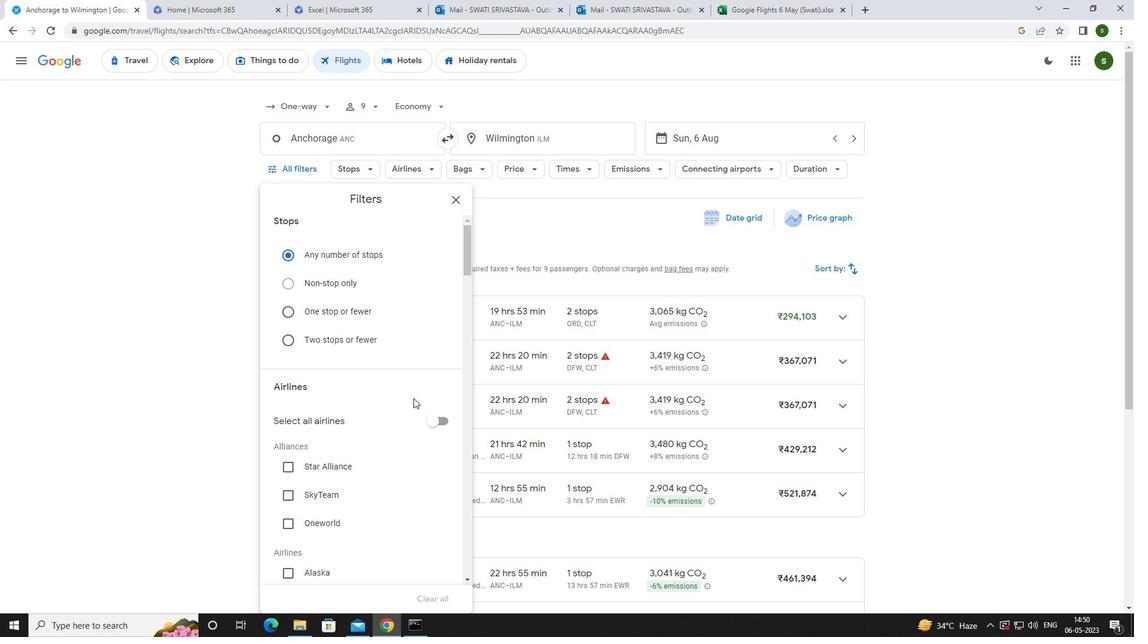 
Action: Mouse scrolled (413, 398) with delta (0, 0)
Screenshot: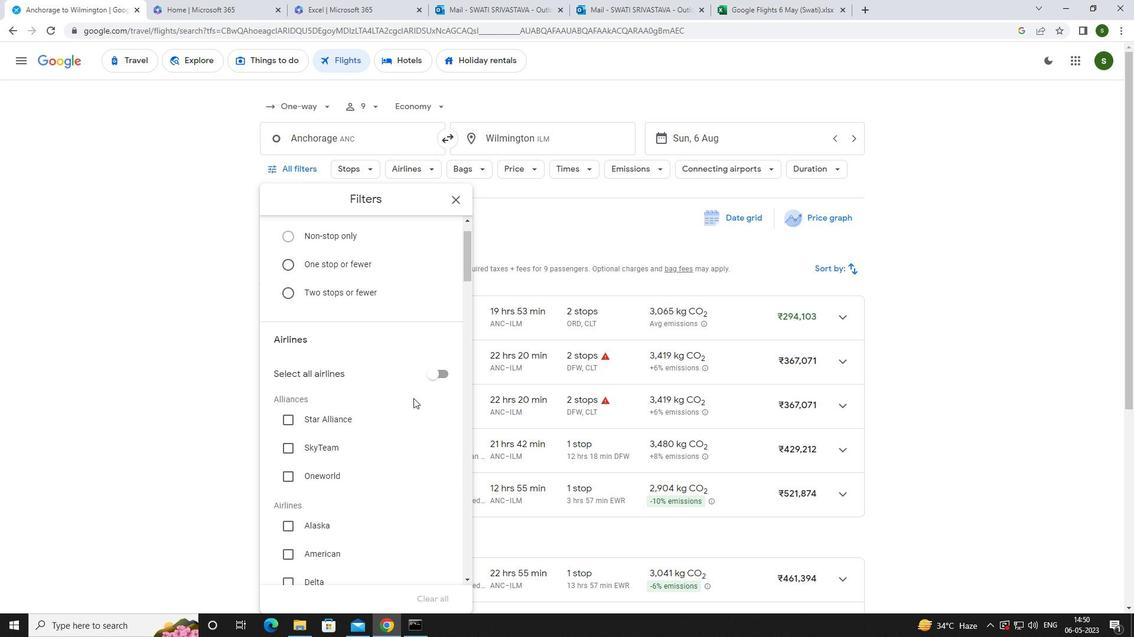 
Action: Mouse moved to (369, 482)
Screenshot: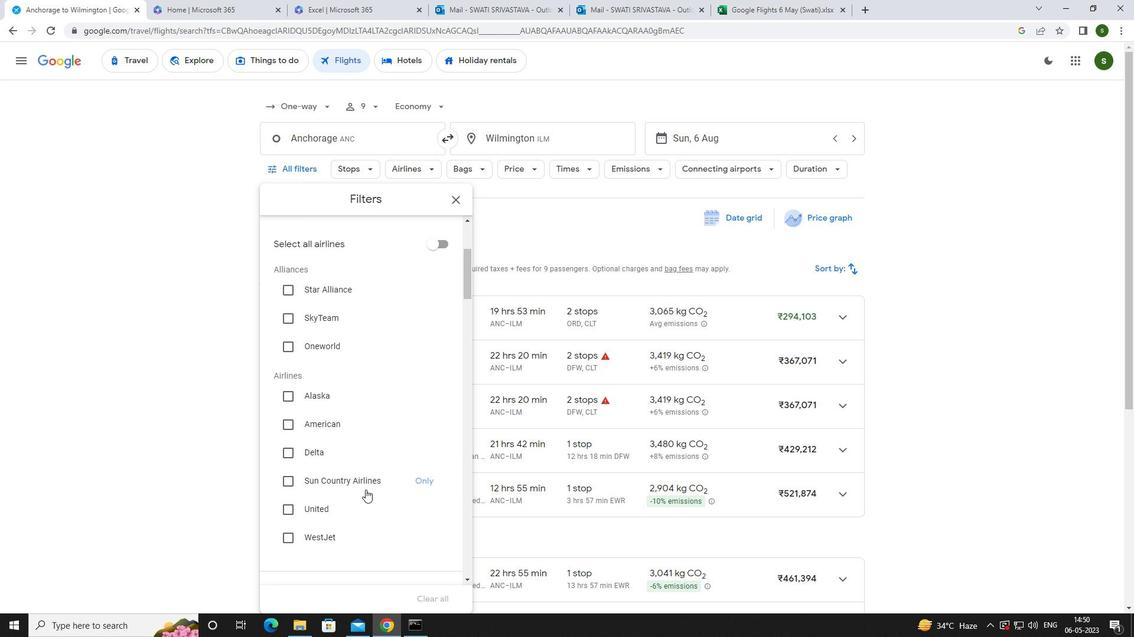 
Action: Mouse pressed left at (369, 482)
Screenshot: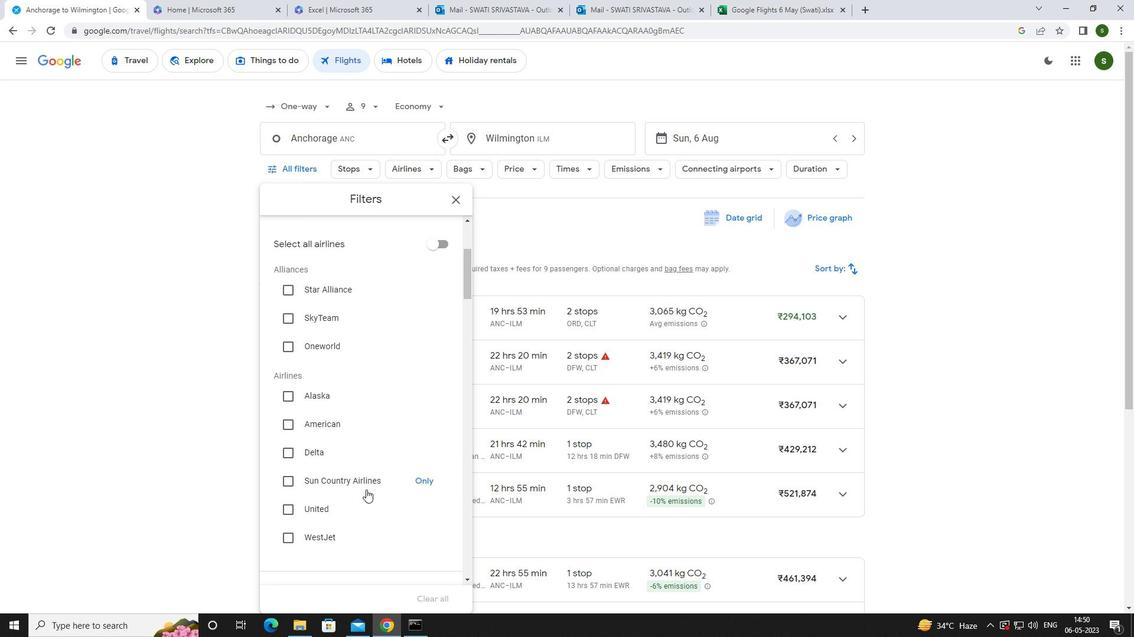 
Action: Mouse scrolled (369, 481) with delta (0, 0)
Screenshot: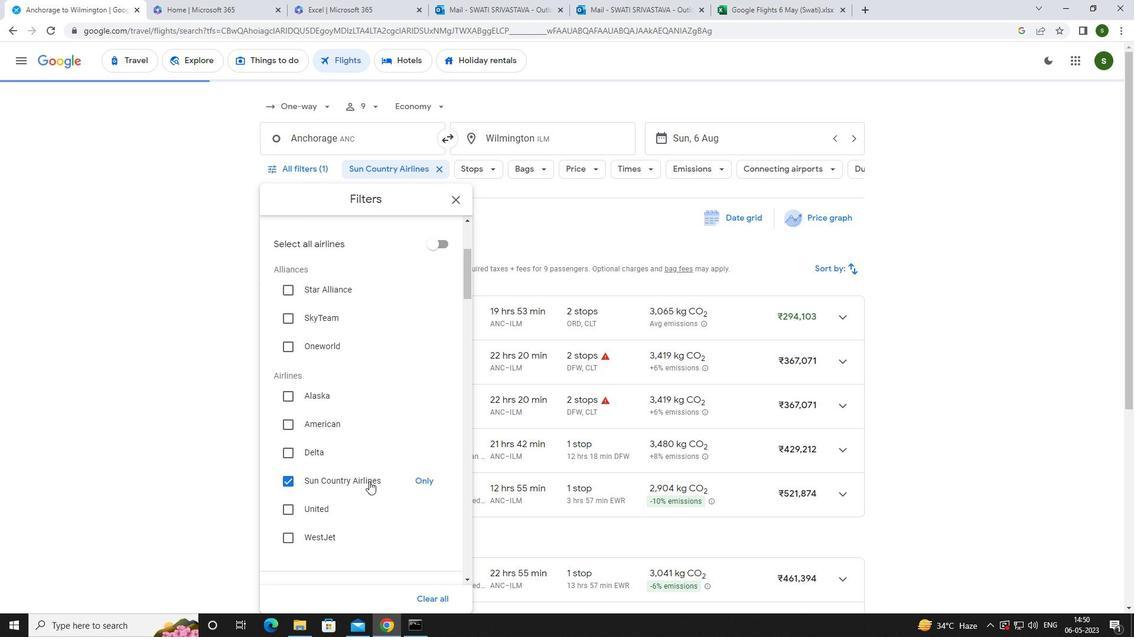 
Action: Mouse scrolled (369, 481) with delta (0, 0)
Screenshot: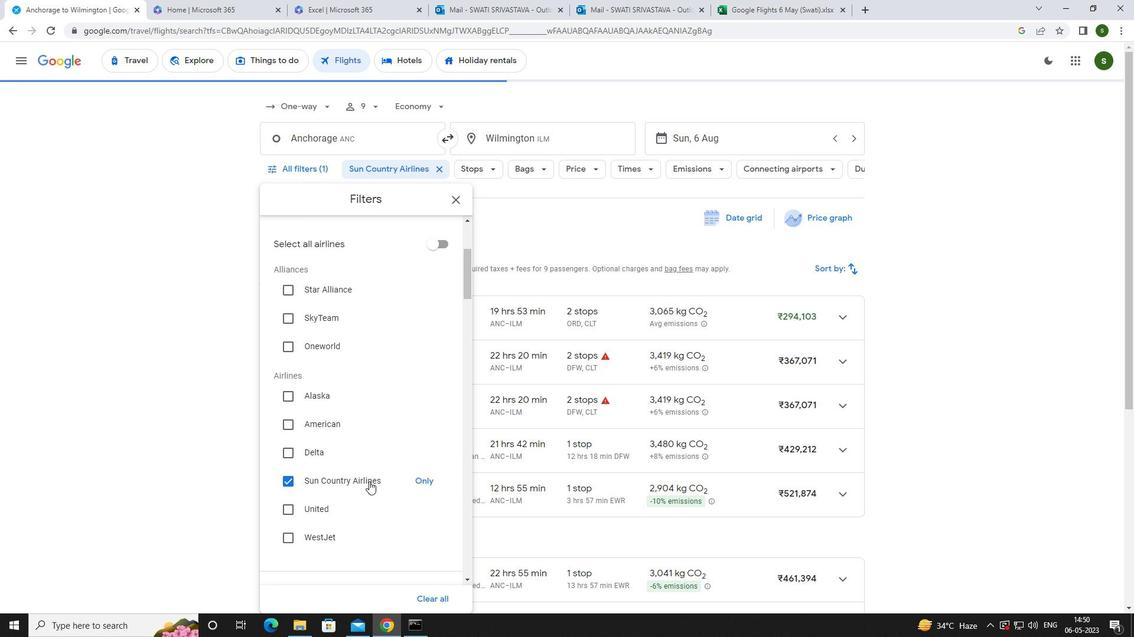 
Action: Mouse moved to (433, 496)
Screenshot: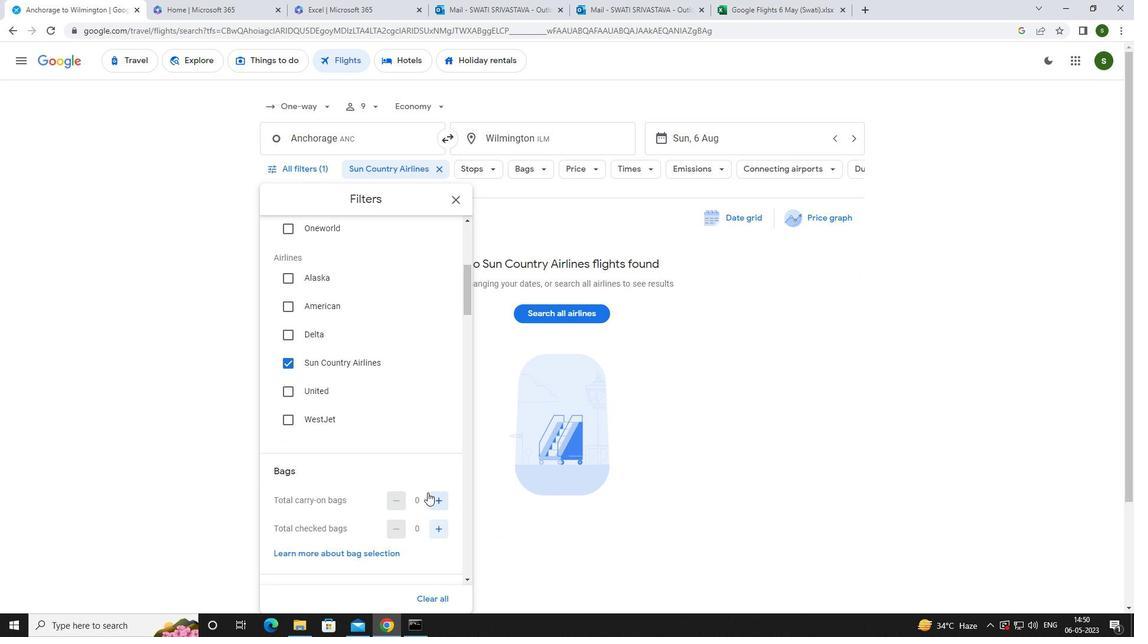 
Action: Mouse pressed left at (433, 496)
Screenshot: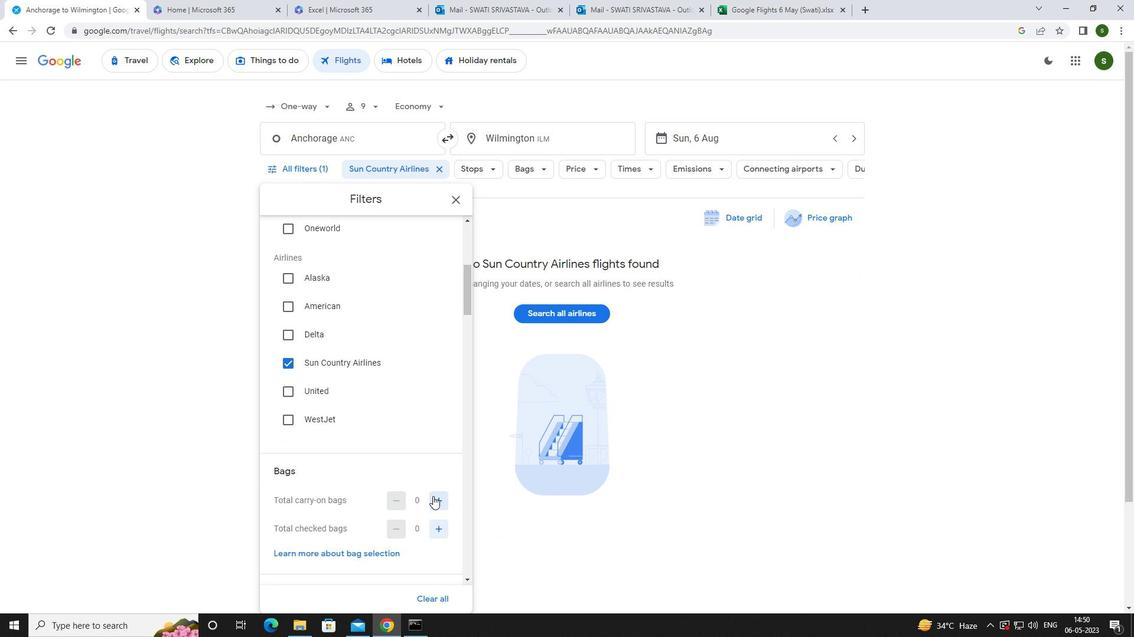 
Action: Mouse pressed left at (433, 496)
Screenshot: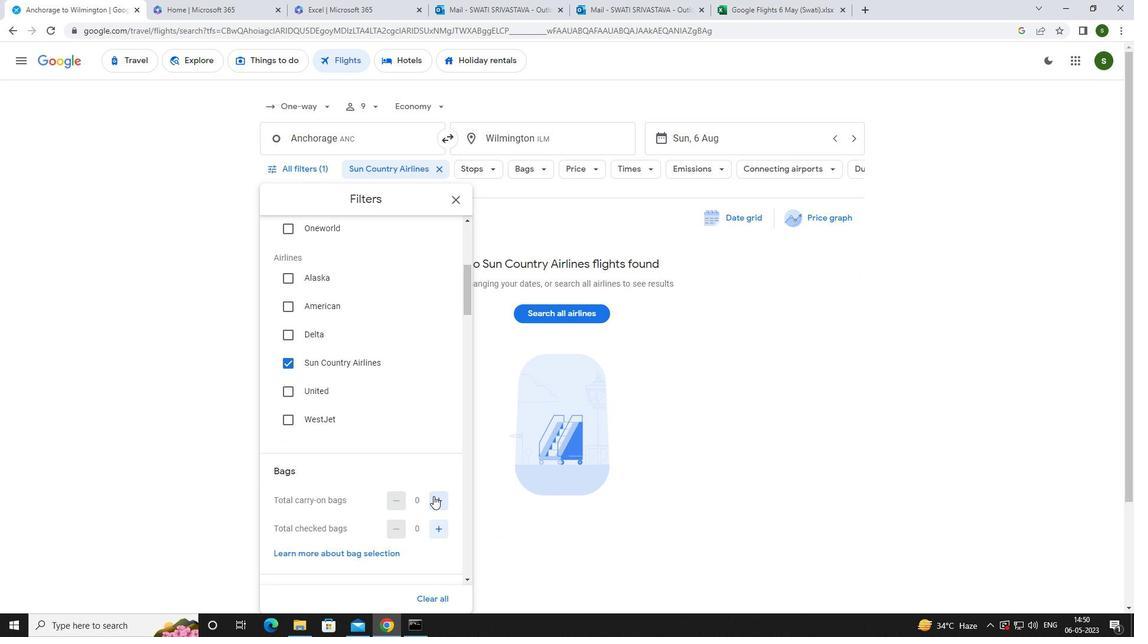 
Action: Mouse moved to (432, 497)
Screenshot: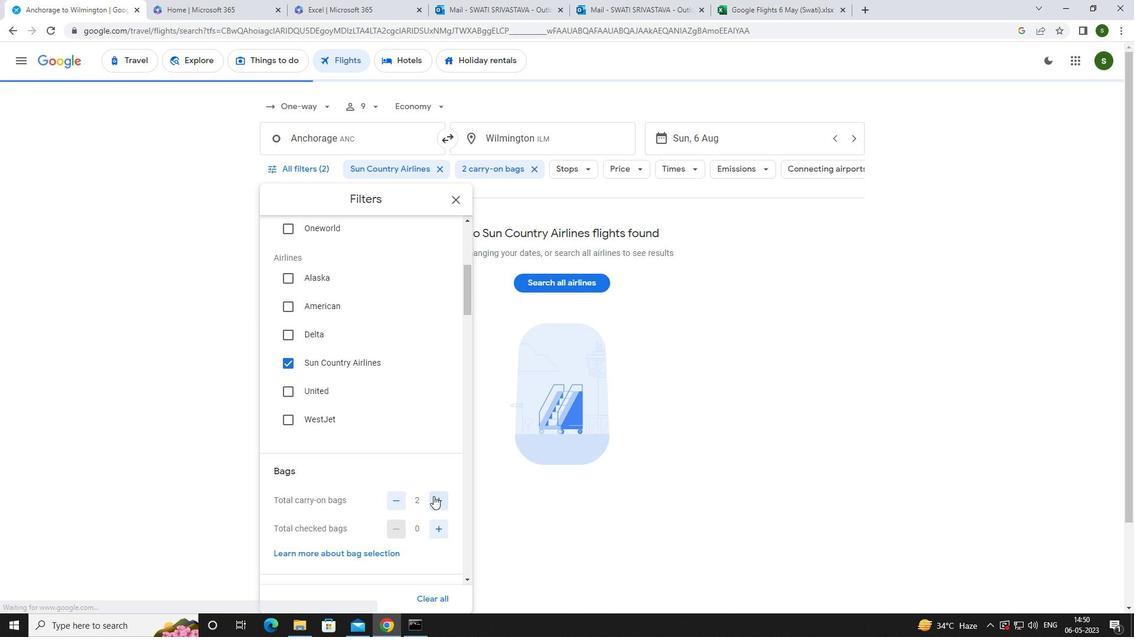 
Action: Mouse scrolled (432, 496) with delta (0, 0)
Screenshot: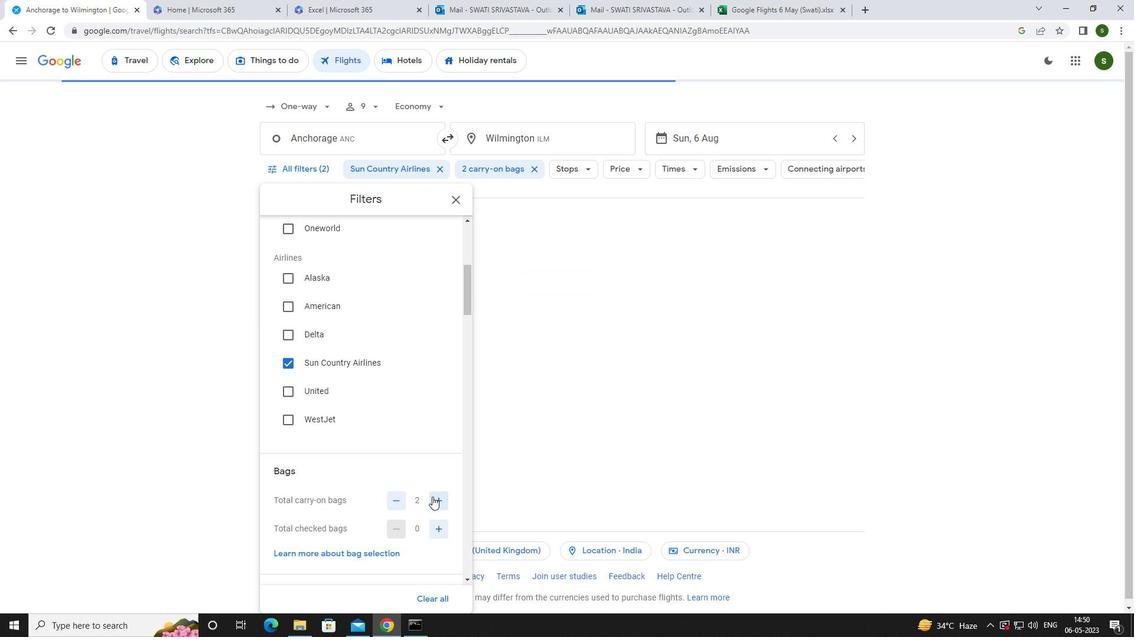 
Action: Mouse scrolled (432, 496) with delta (0, 0)
Screenshot: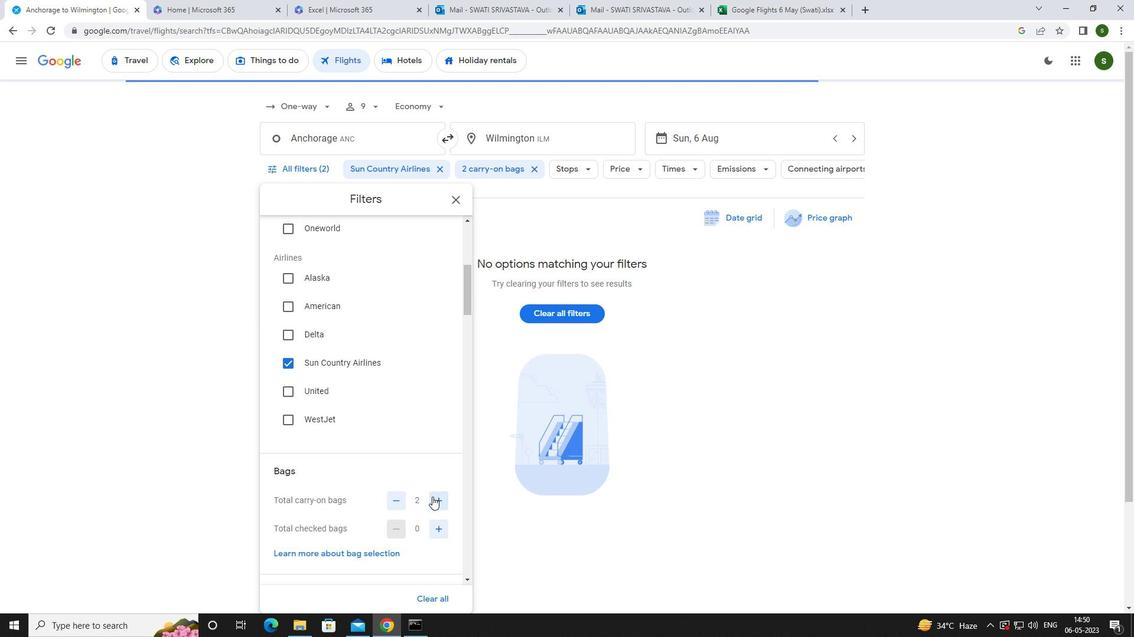 
Action: Mouse moved to (439, 525)
Screenshot: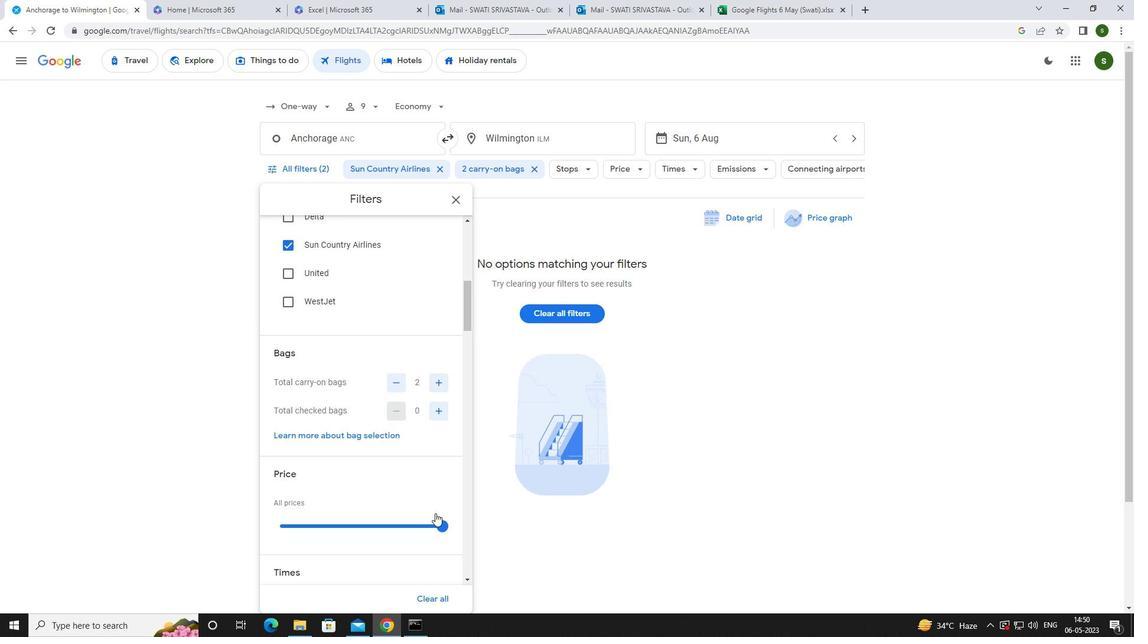 
Action: Mouse pressed left at (439, 525)
Screenshot: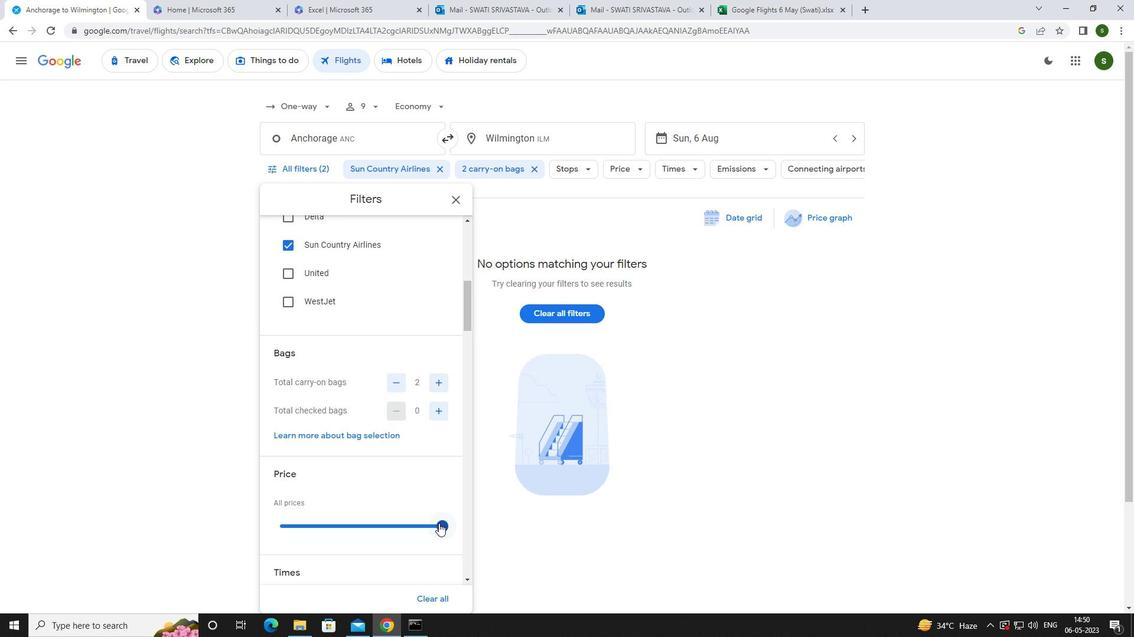
Action: Mouse moved to (285, 517)
Screenshot: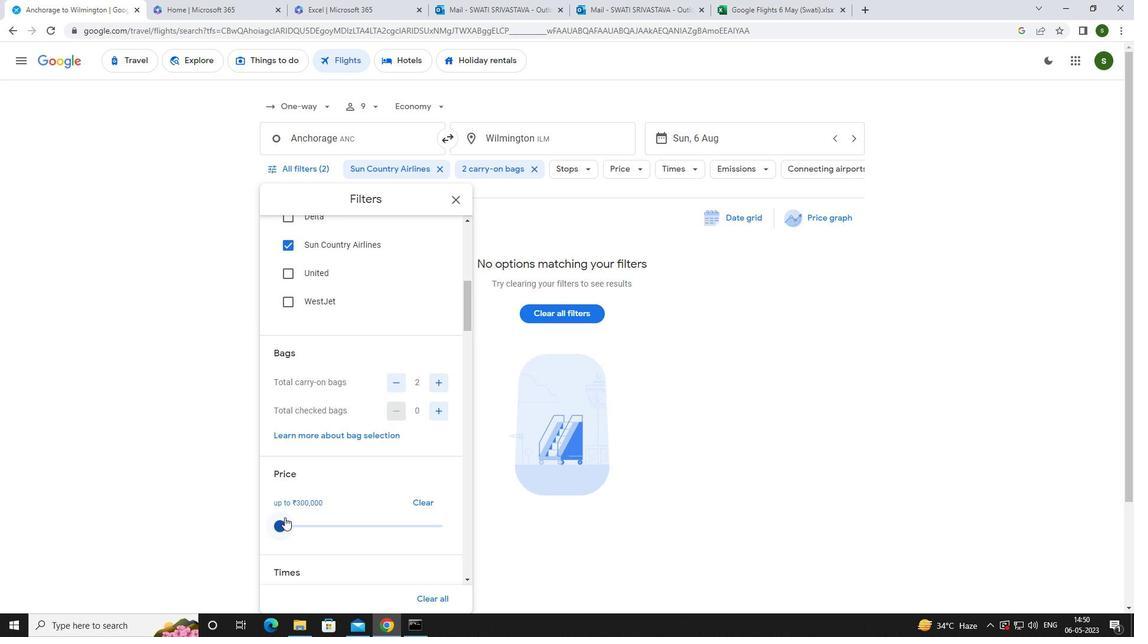 
Action: Mouse scrolled (285, 516) with delta (0, 0)
Screenshot: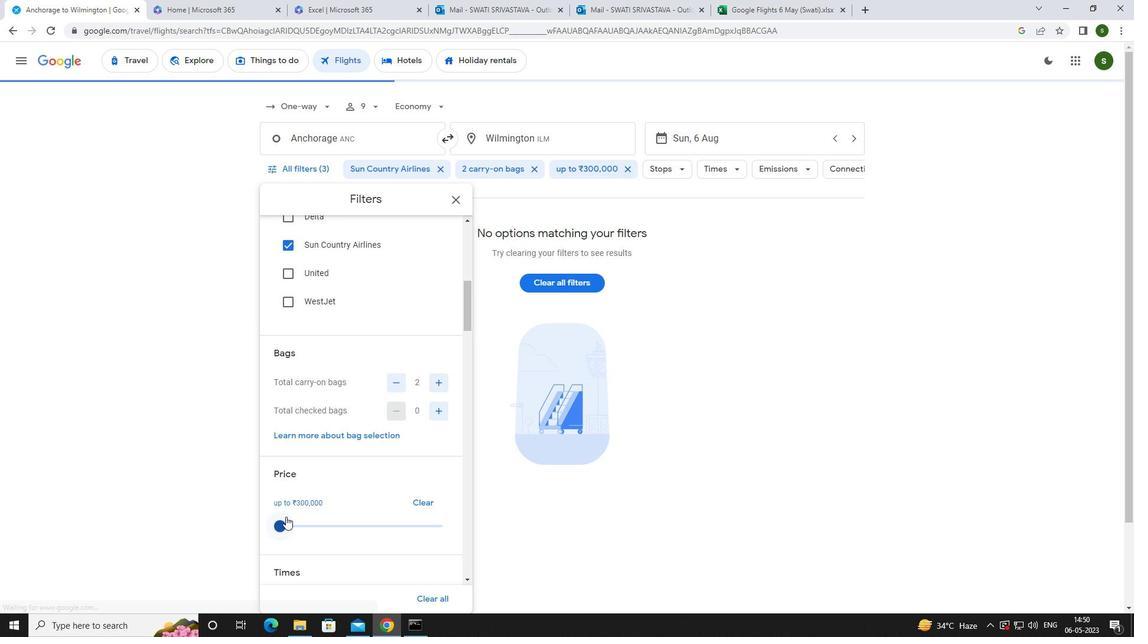 
Action: Mouse moved to (286, 516)
Screenshot: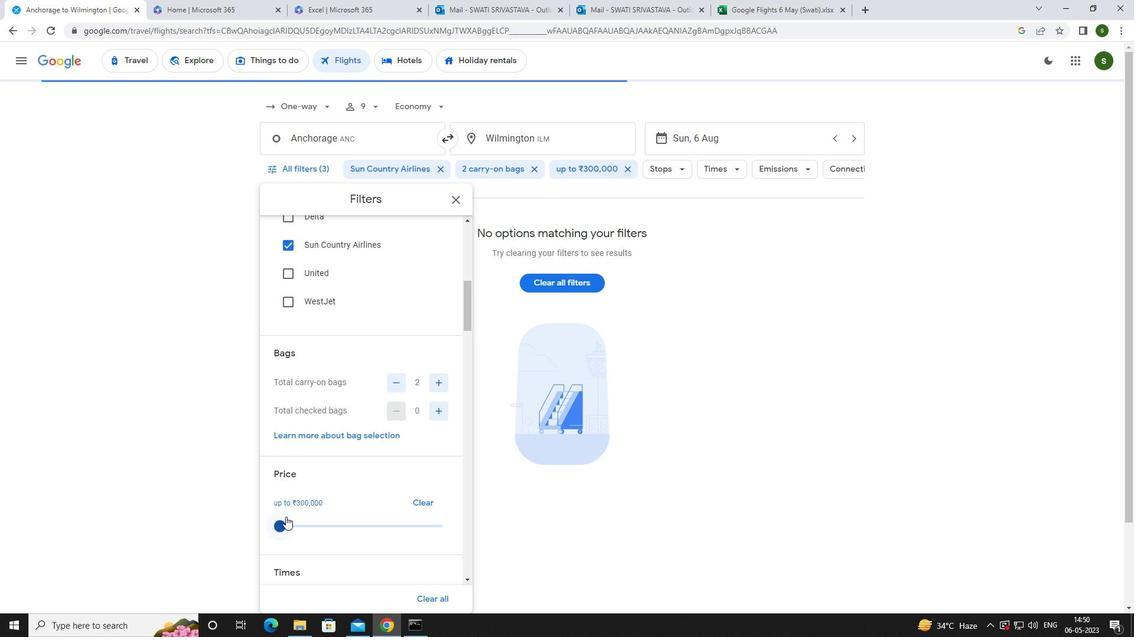 
Action: Mouse scrolled (286, 516) with delta (0, 0)
Screenshot: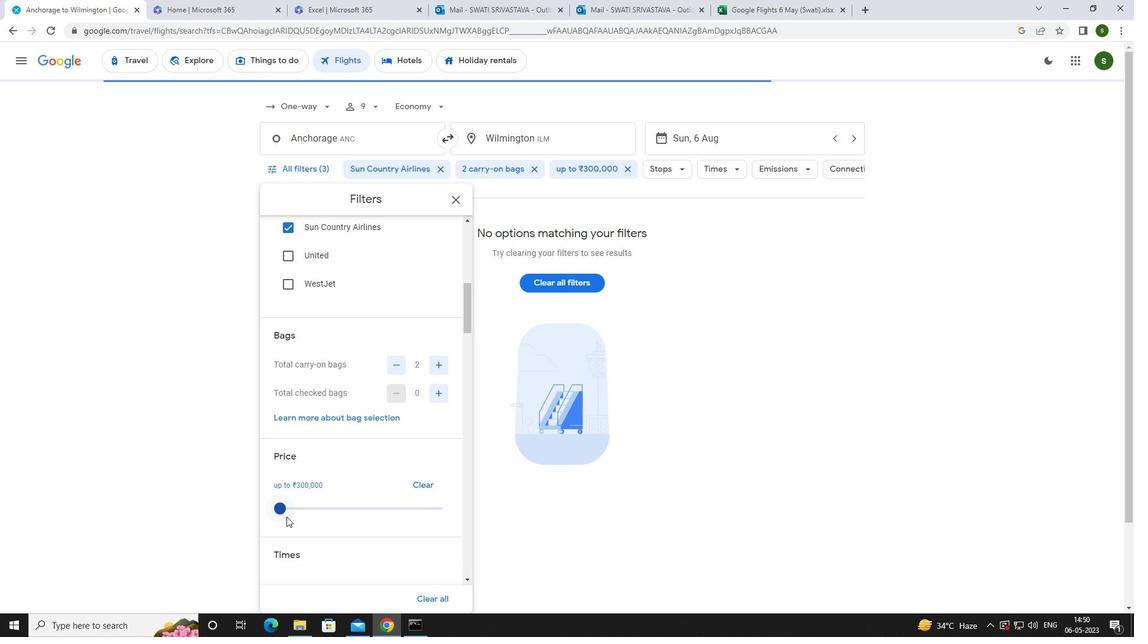 
Action: Mouse moved to (280, 546)
Screenshot: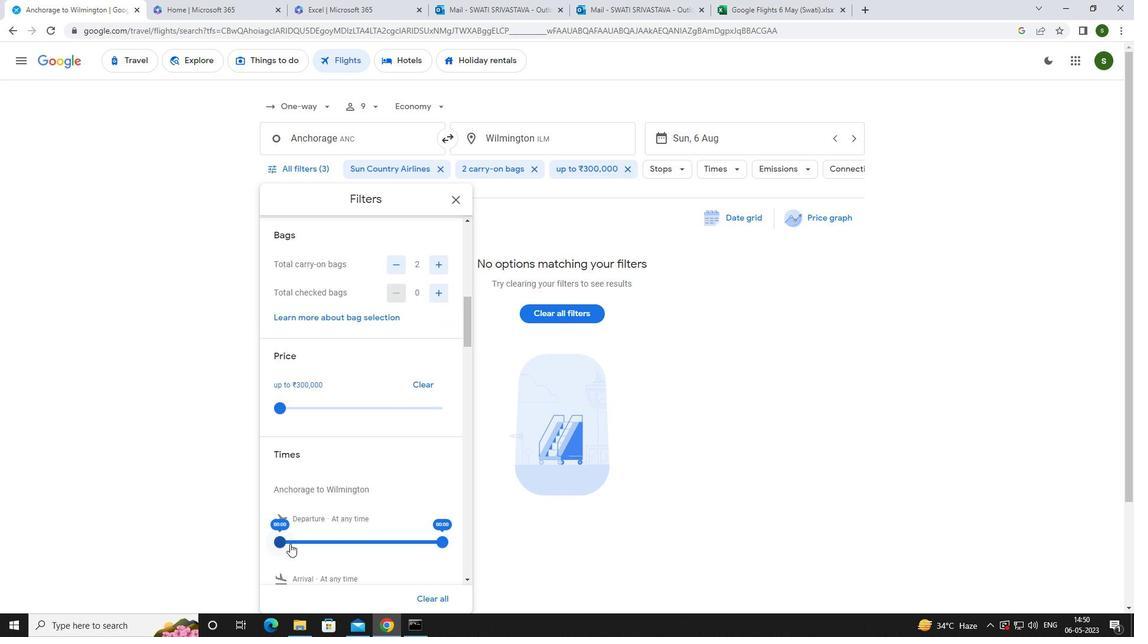 
Action: Mouse pressed left at (280, 546)
Screenshot: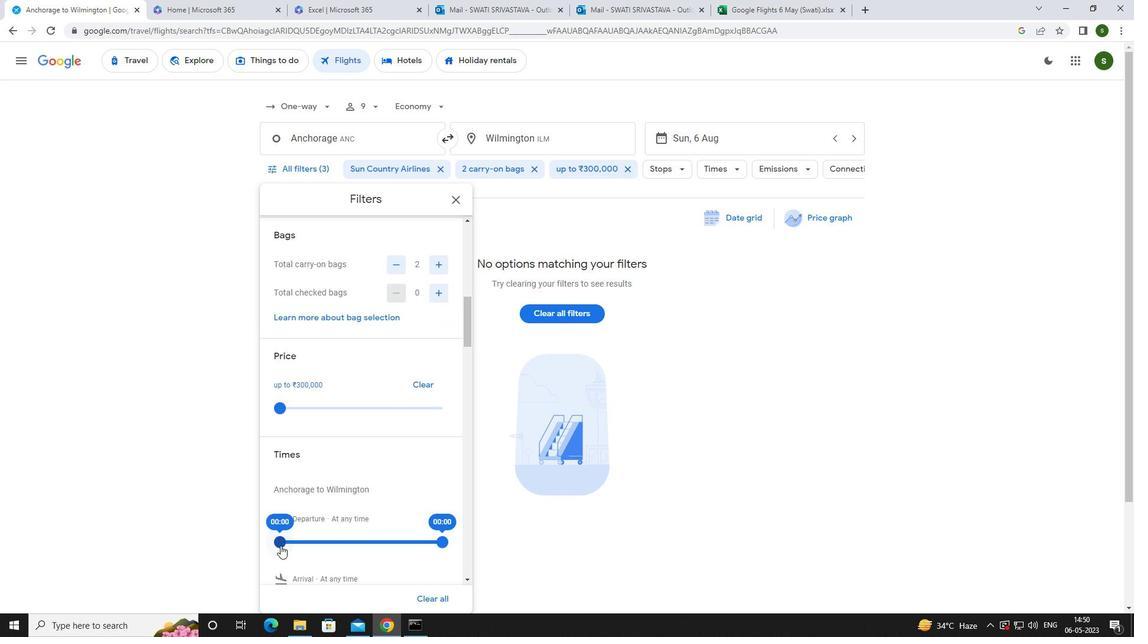 
Action: Mouse moved to (502, 536)
Screenshot: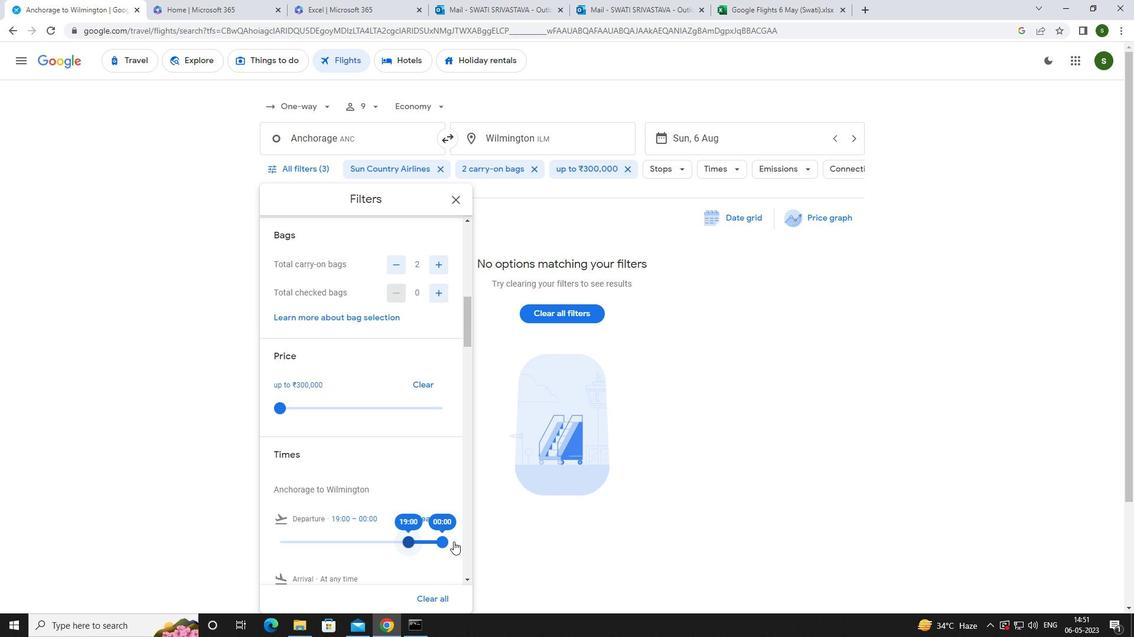 
Action: Mouse pressed left at (502, 536)
Screenshot: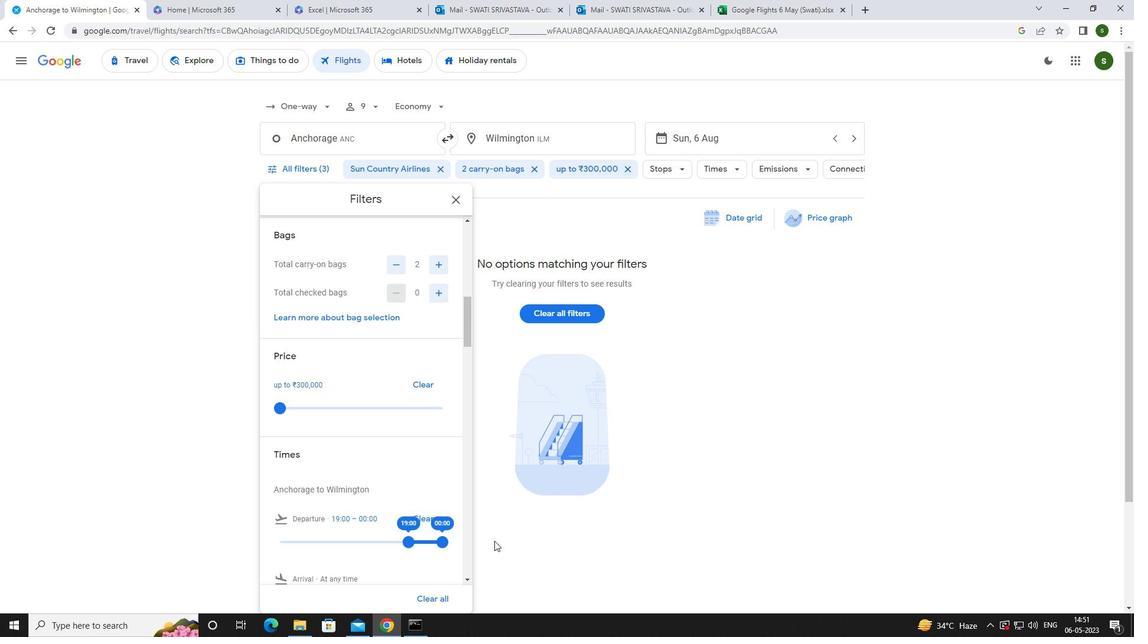 
Action: Mouse moved to (502, 535)
Screenshot: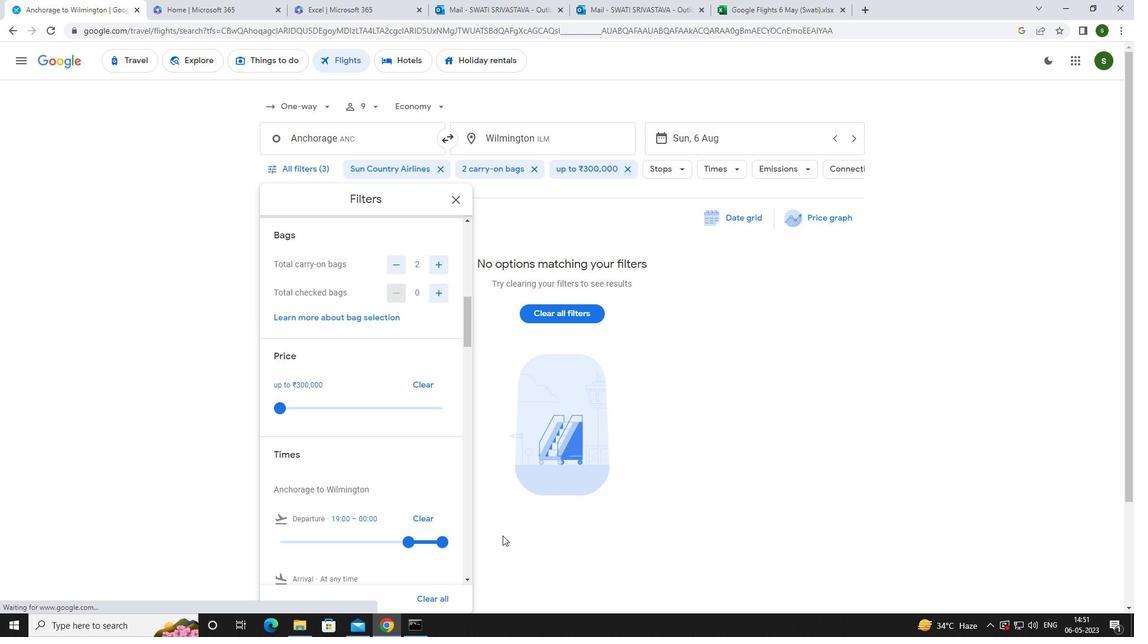 
